 Task: Search one way flight ticket for 4 adults, 2 children, 2 infants in seat and 1 infant on lap in premium economy from Brainerd: Brainerd Lakes Regional Airport to Indianapolis: Indianapolis International Airport on 8-5-2023. Choice of flights is Southwest. Number of bags: 1 carry on bag. Outbound departure time preference is 13:00. Flight should be any emissions.
Action: Mouse moved to (343, 285)
Screenshot: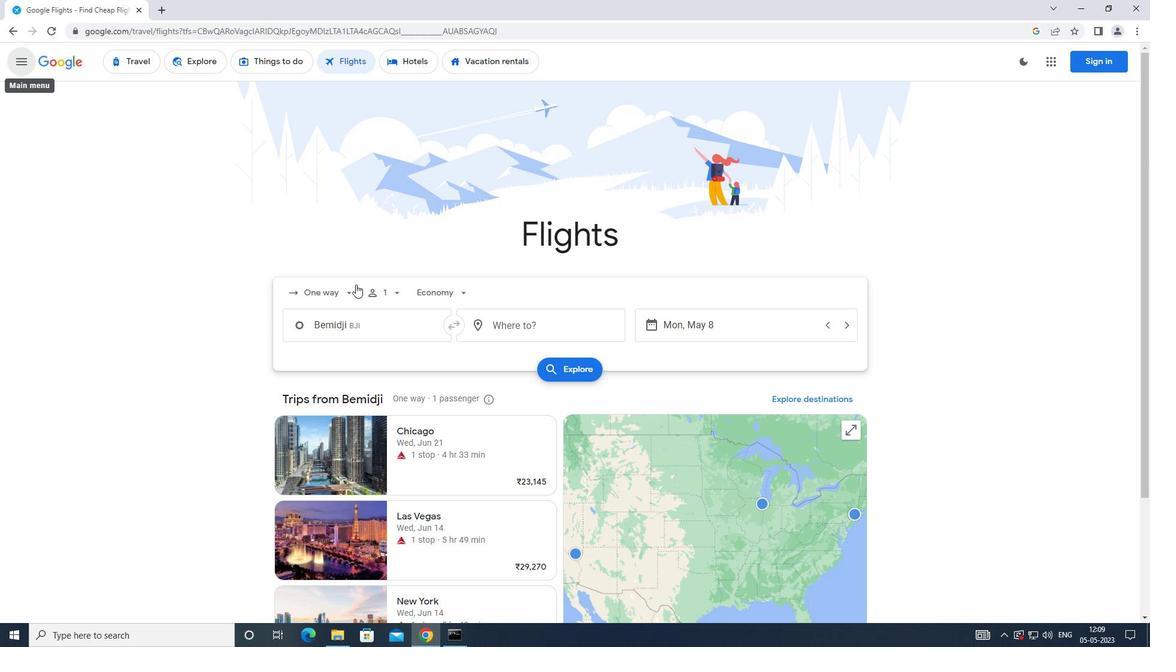 
Action: Mouse pressed left at (343, 285)
Screenshot: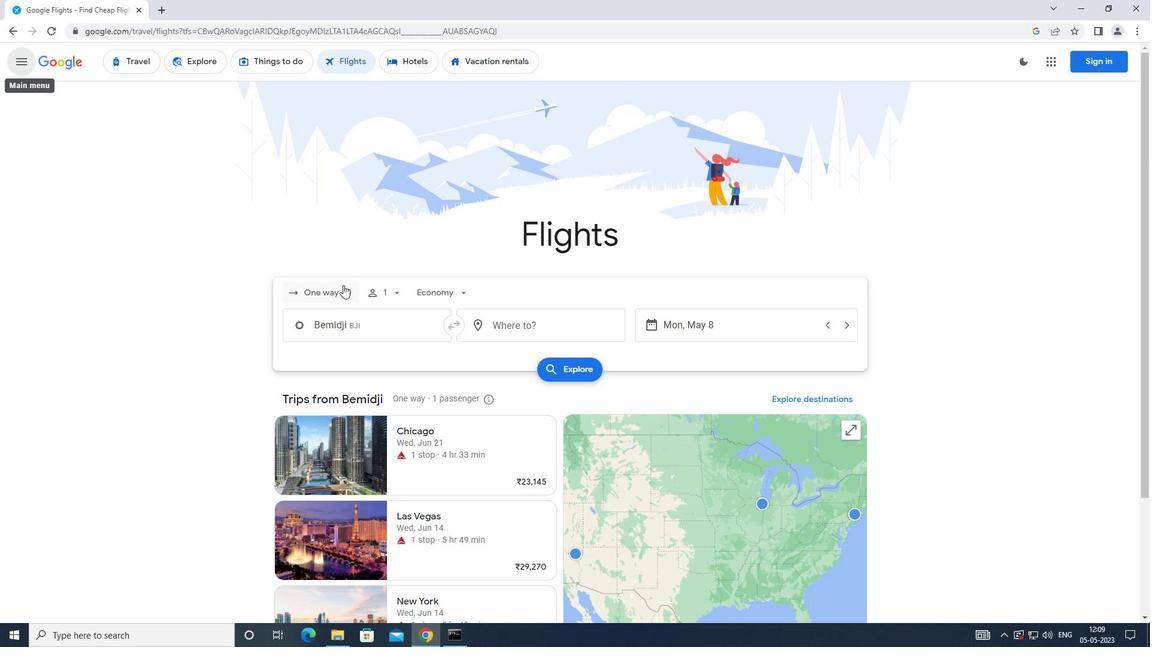 
Action: Mouse moved to (351, 348)
Screenshot: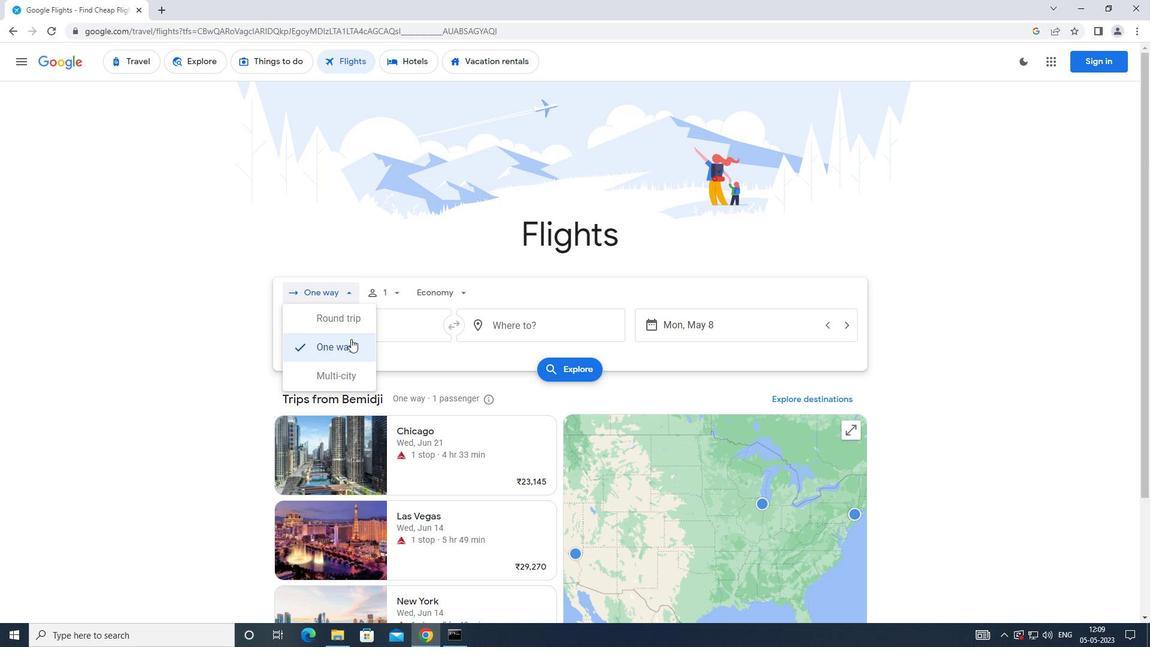
Action: Mouse pressed left at (351, 348)
Screenshot: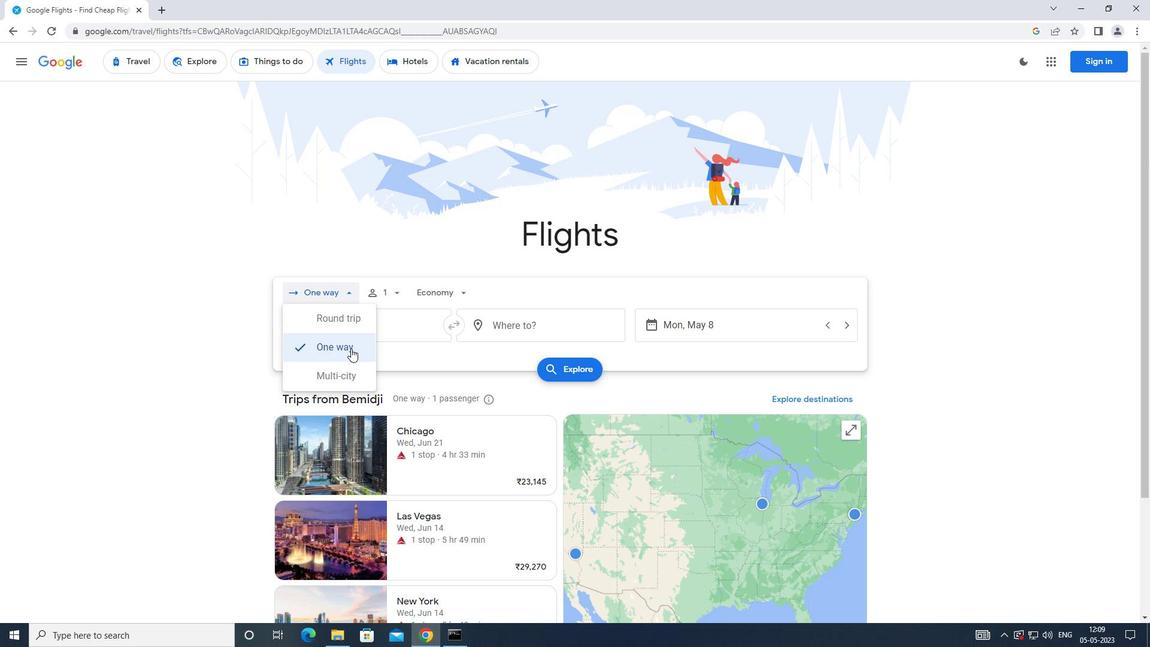 
Action: Mouse moved to (401, 291)
Screenshot: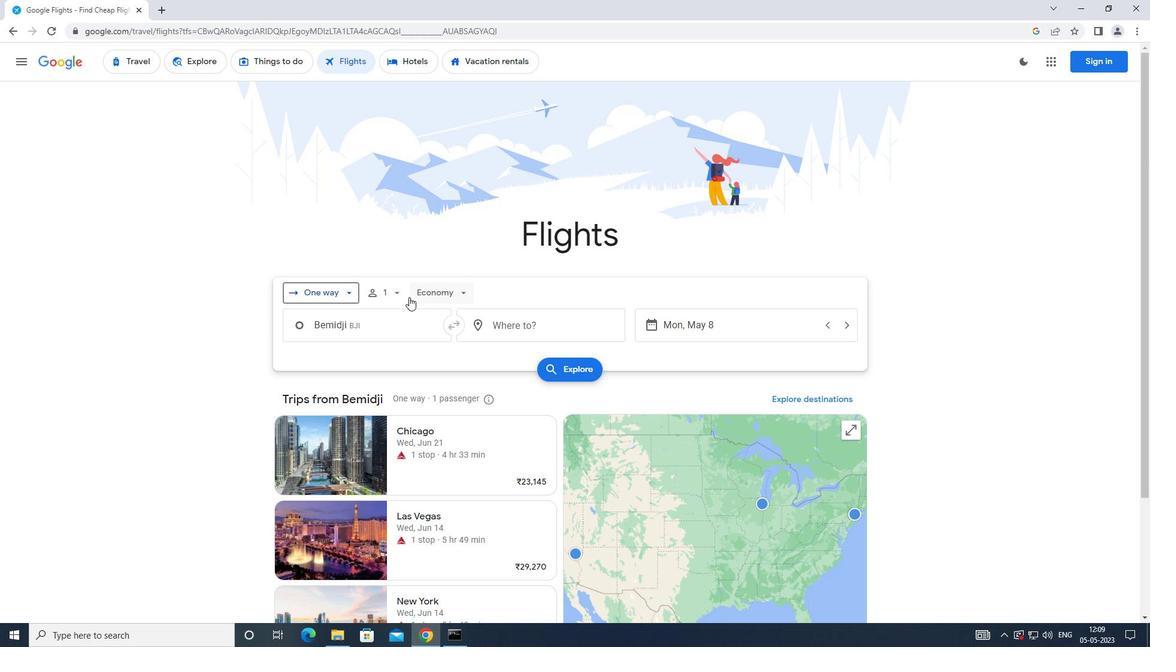 
Action: Mouse pressed left at (401, 291)
Screenshot: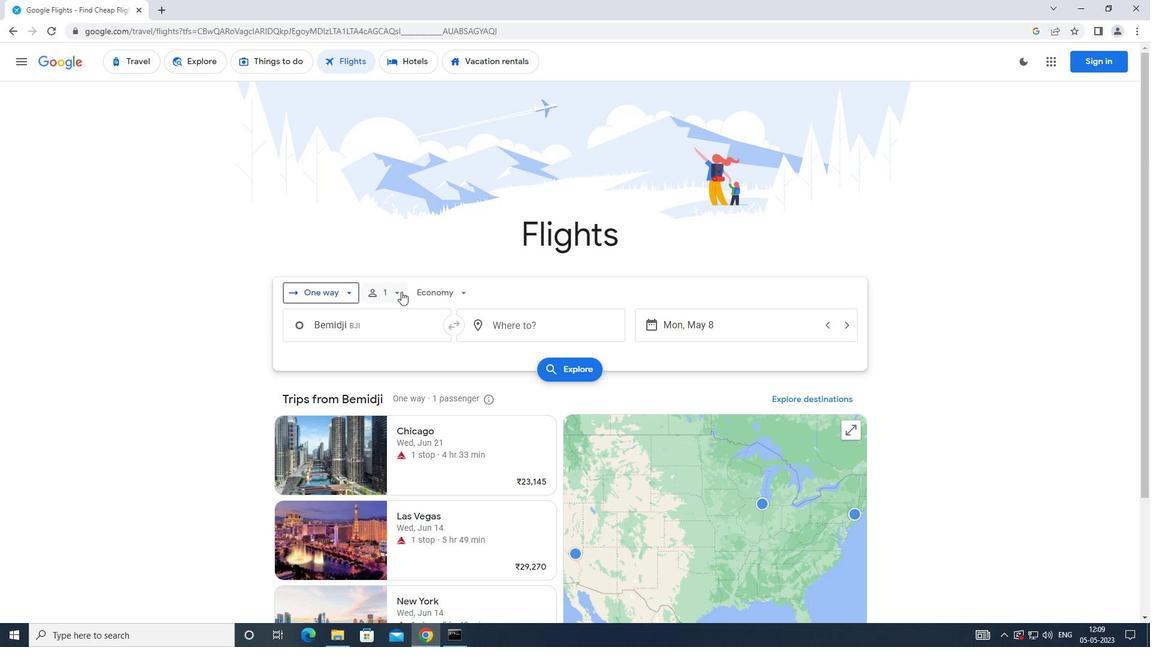 
Action: Mouse moved to (488, 322)
Screenshot: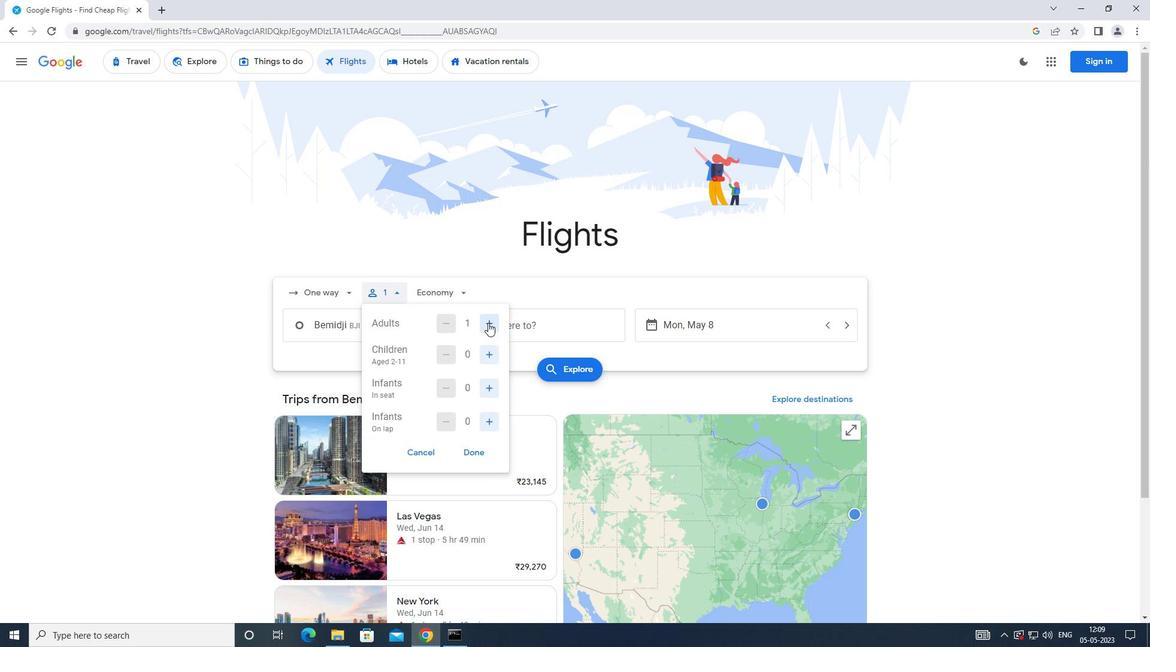 
Action: Mouse pressed left at (488, 322)
Screenshot: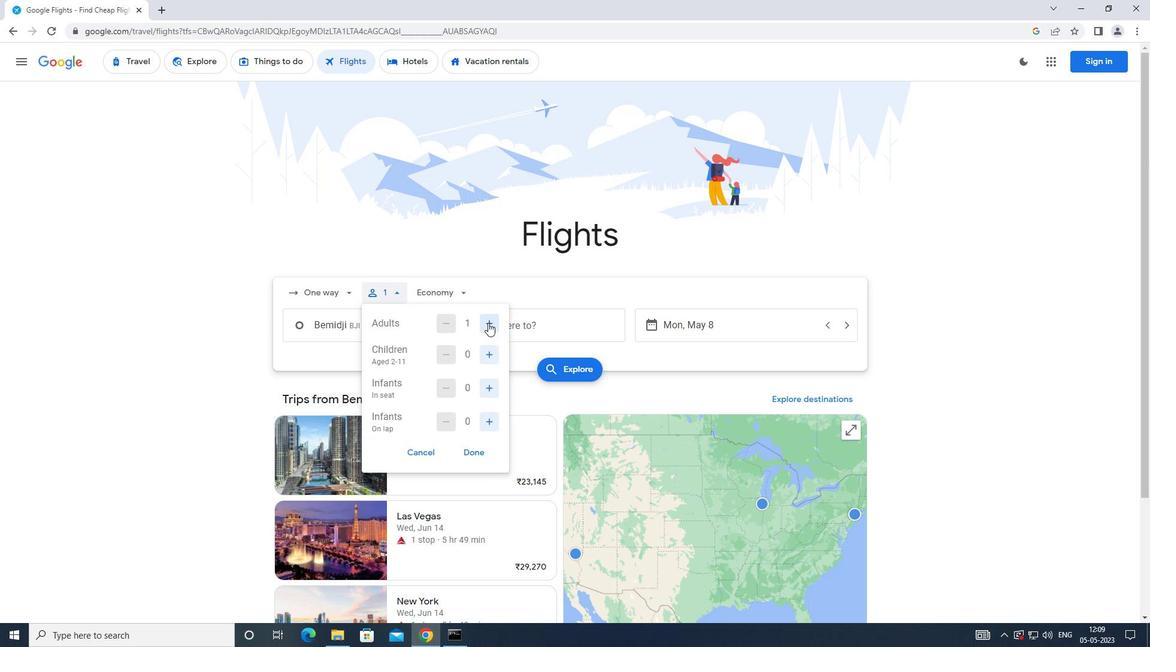 
Action: Mouse moved to (488, 321)
Screenshot: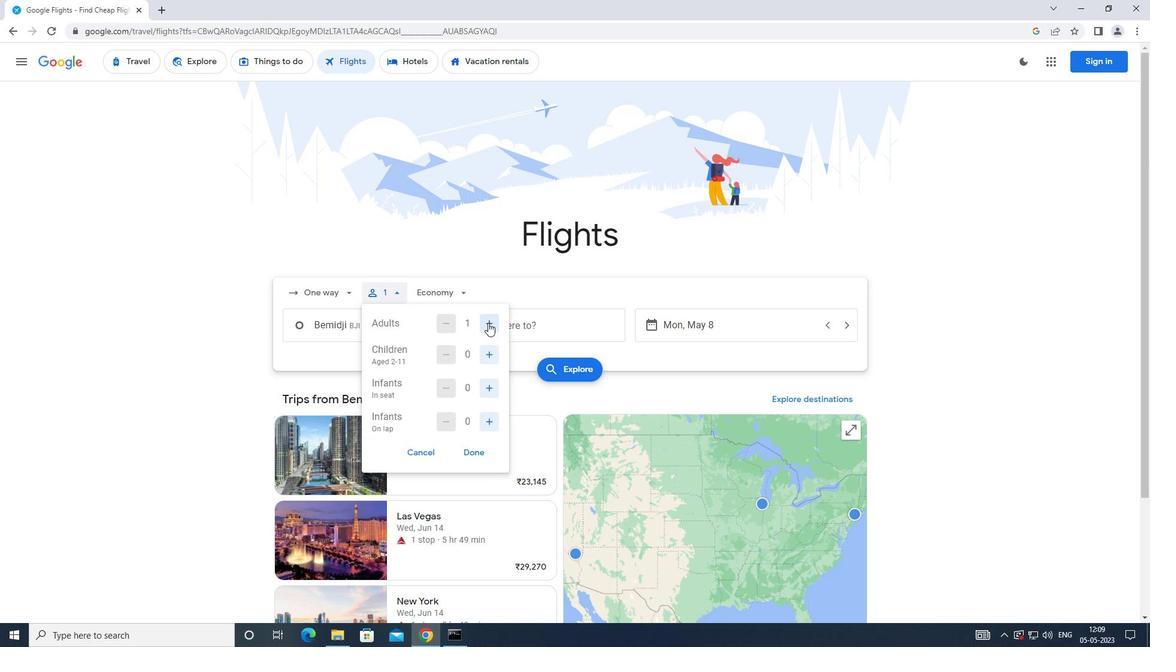 
Action: Mouse pressed left at (488, 321)
Screenshot: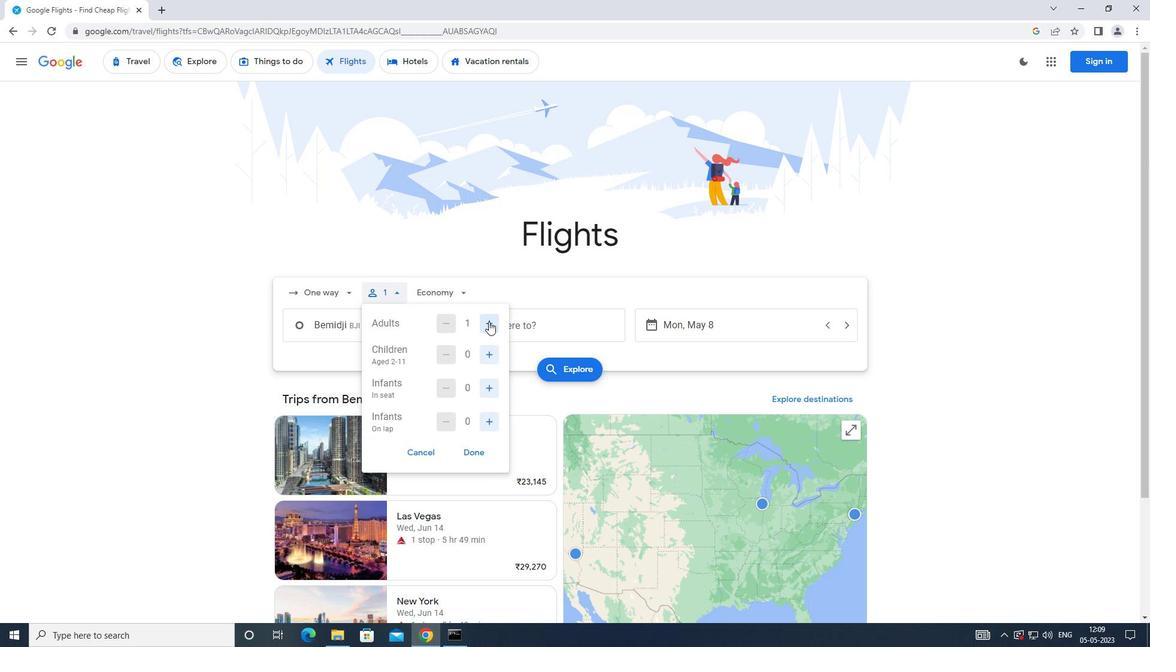 
Action: Mouse pressed left at (488, 321)
Screenshot: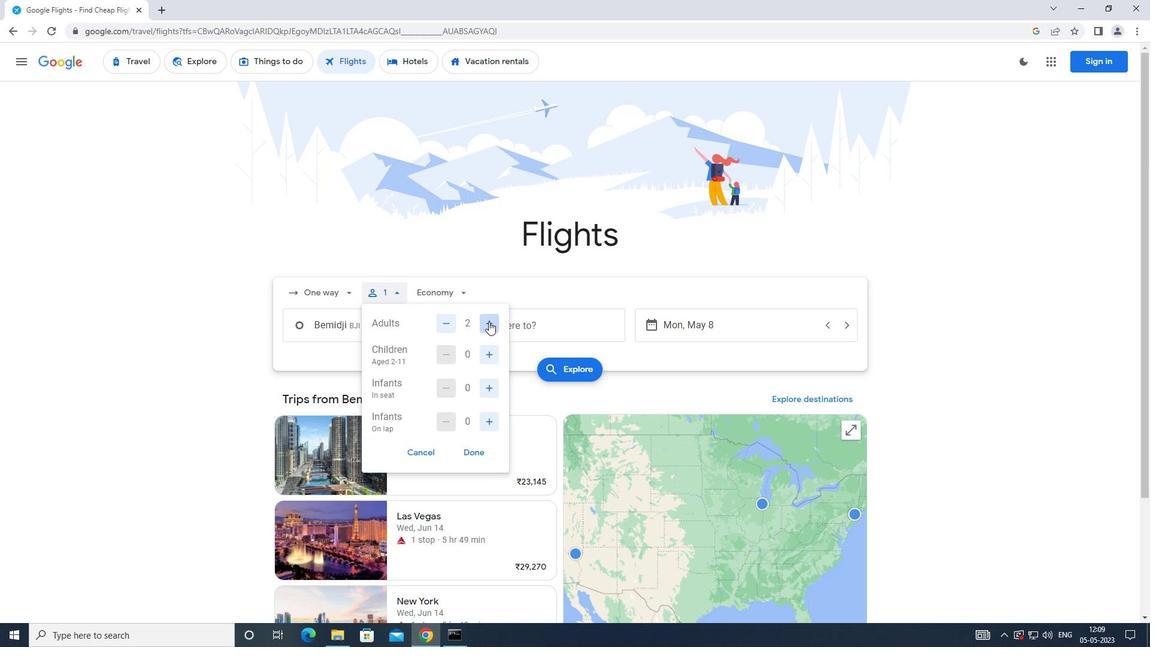 
Action: Mouse moved to (496, 346)
Screenshot: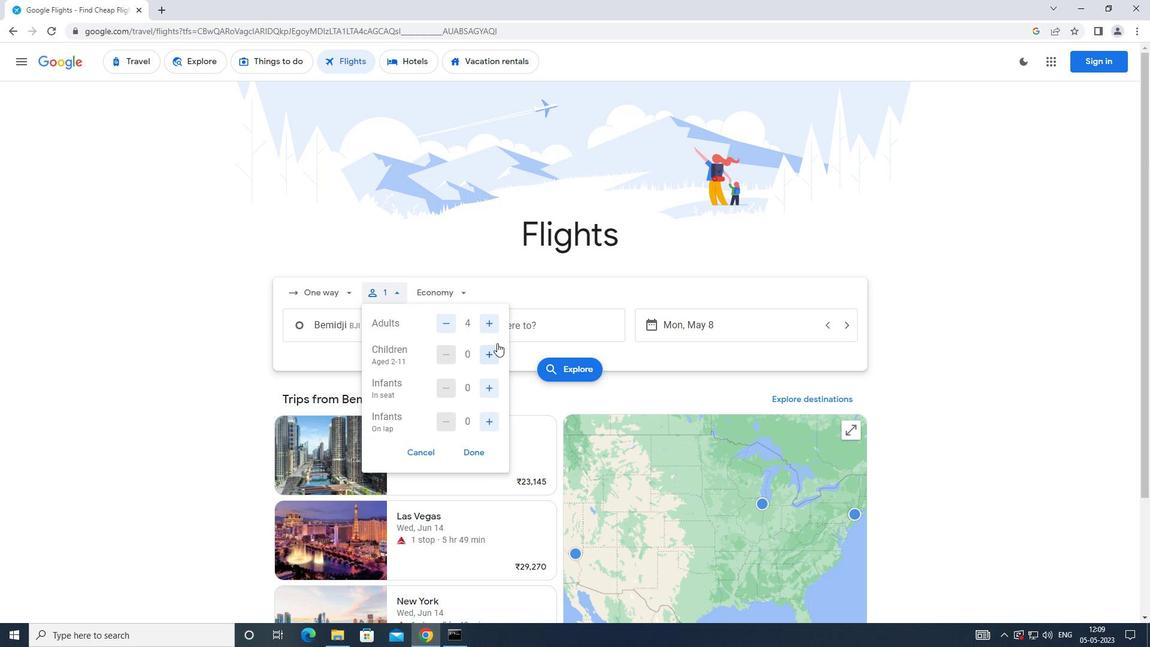 
Action: Mouse pressed left at (496, 346)
Screenshot: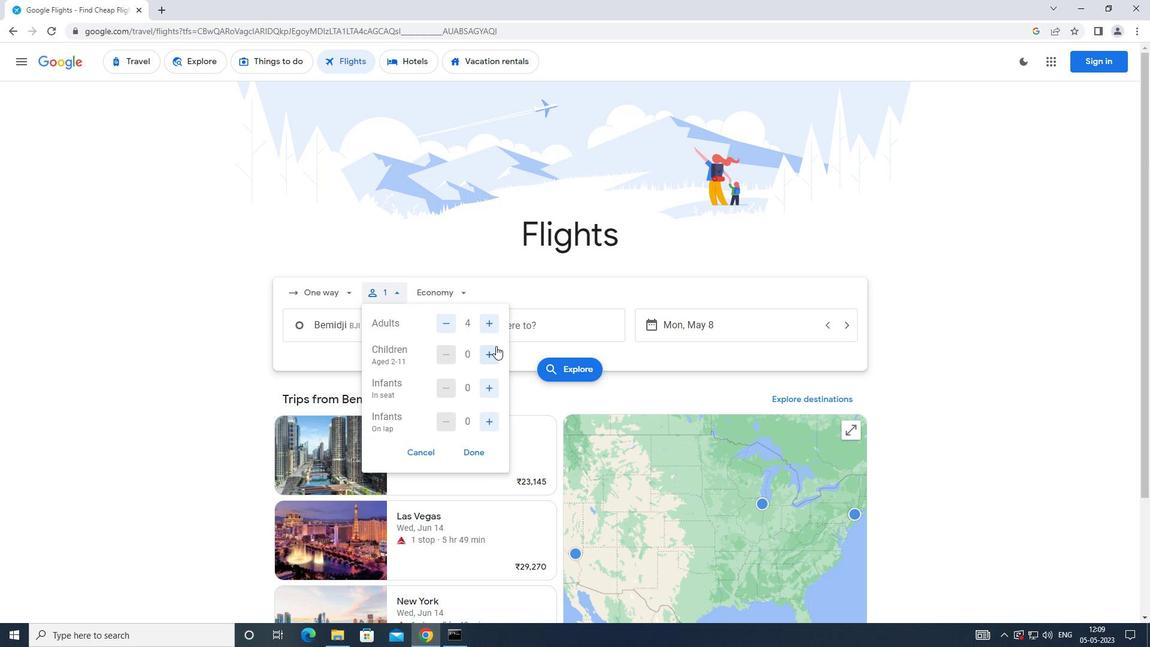
Action: Mouse moved to (495, 346)
Screenshot: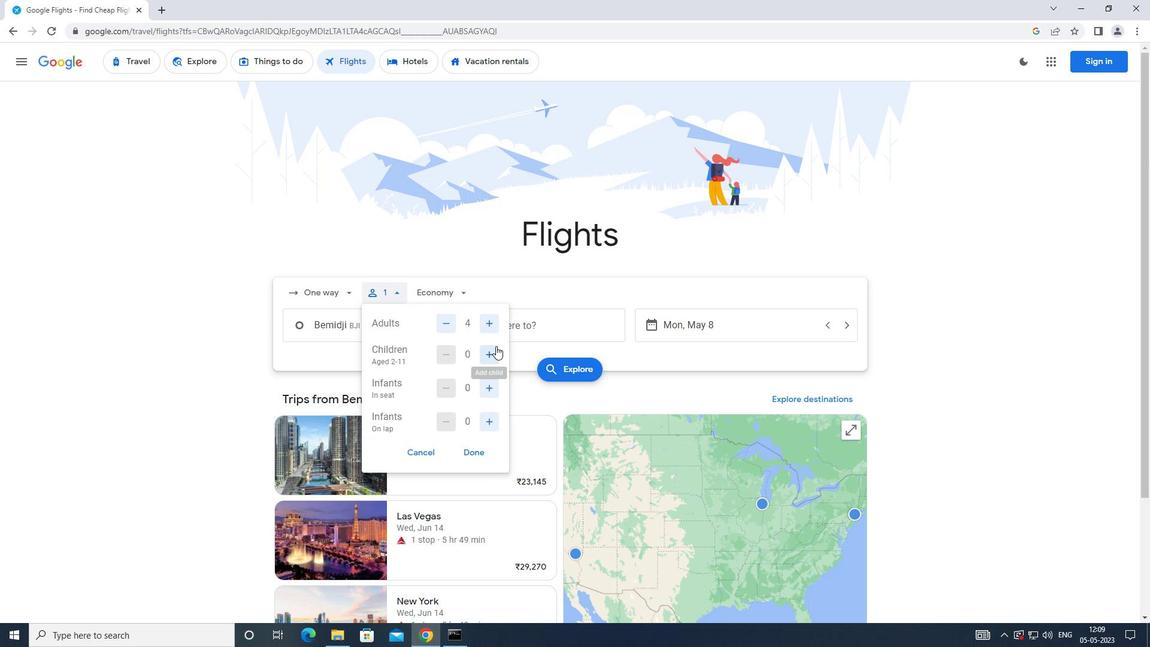 
Action: Mouse pressed left at (495, 346)
Screenshot: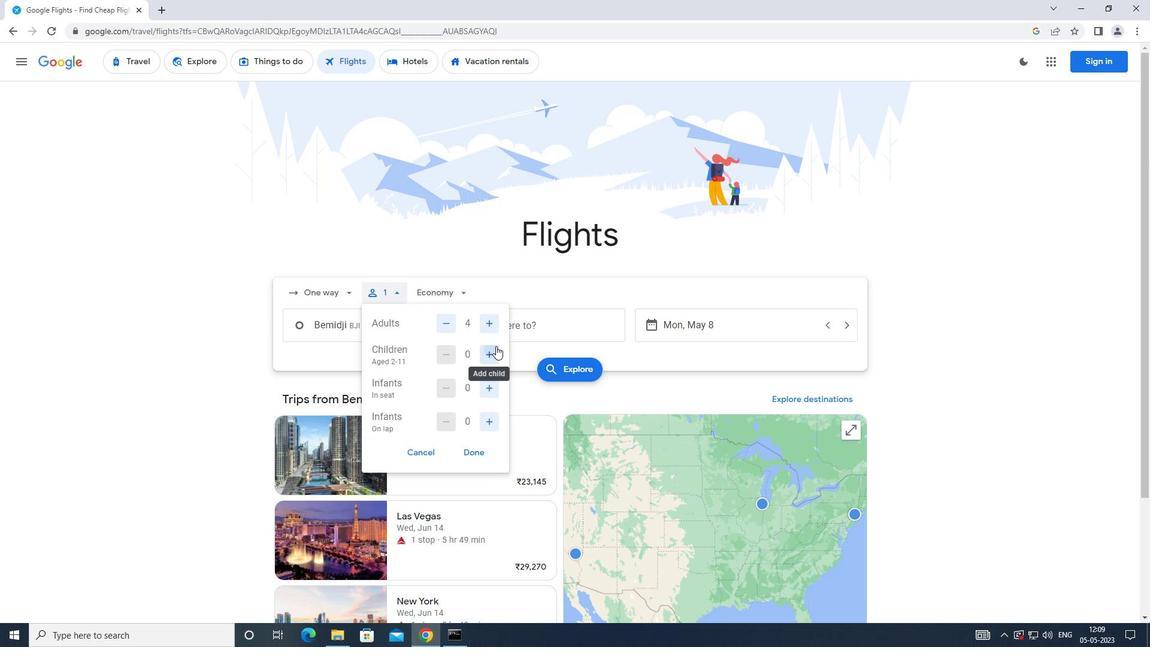 
Action: Mouse moved to (491, 387)
Screenshot: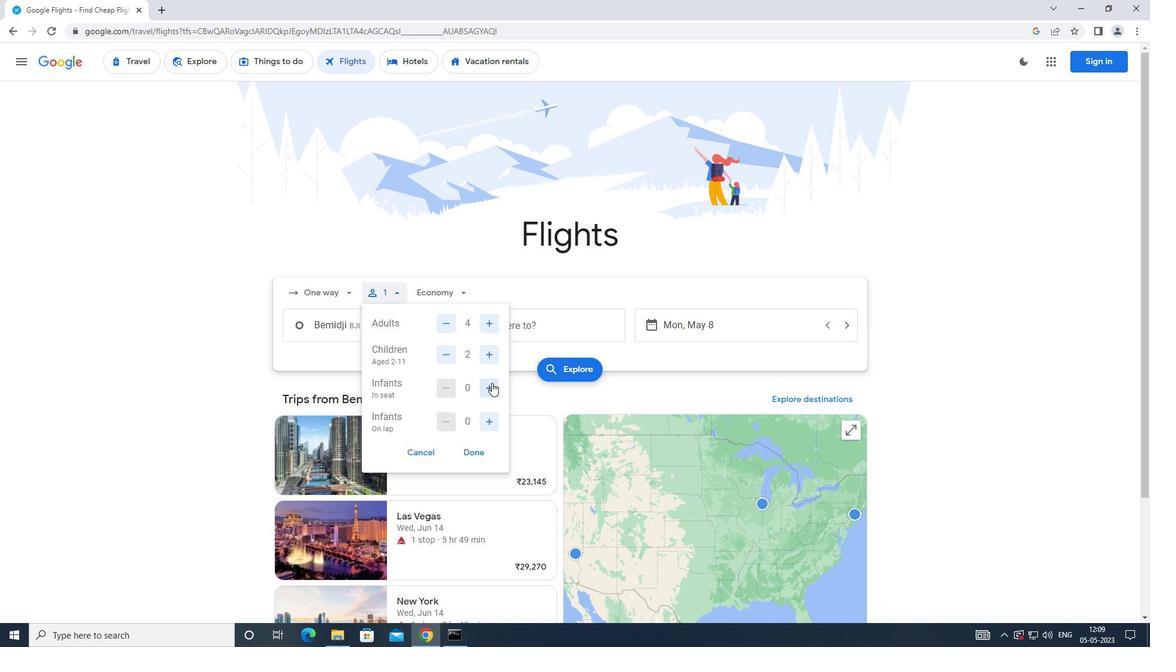 
Action: Mouse pressed left at (491, 387)
Screenshot: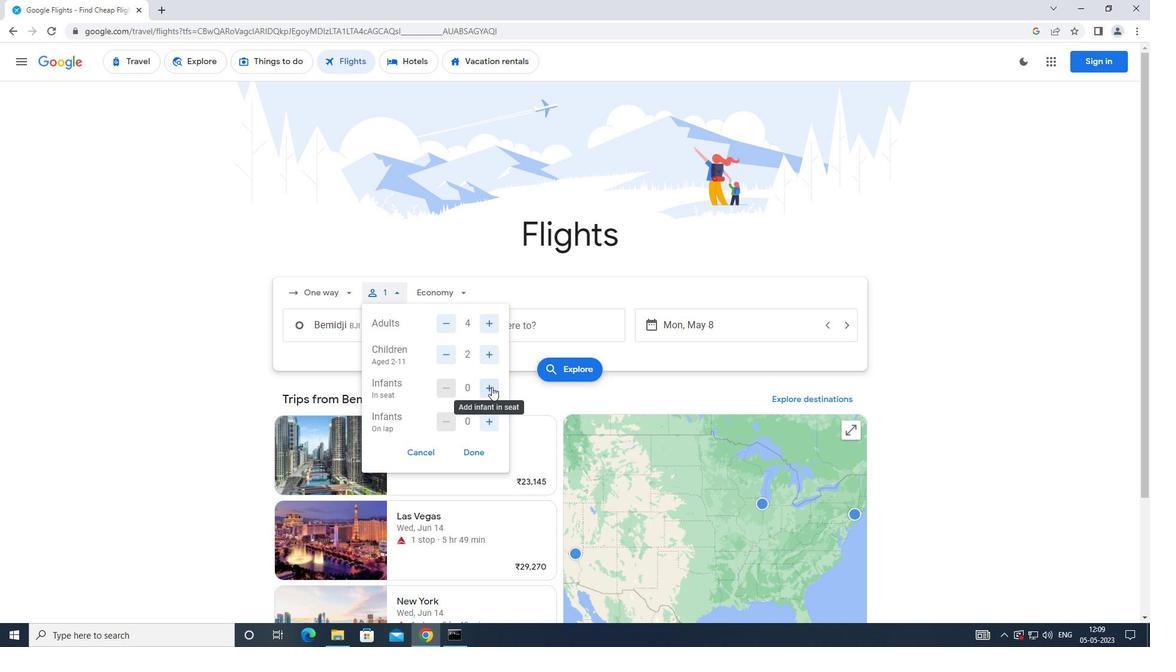 
Action: Mouse pressed left at (491, 387)
Screenshot: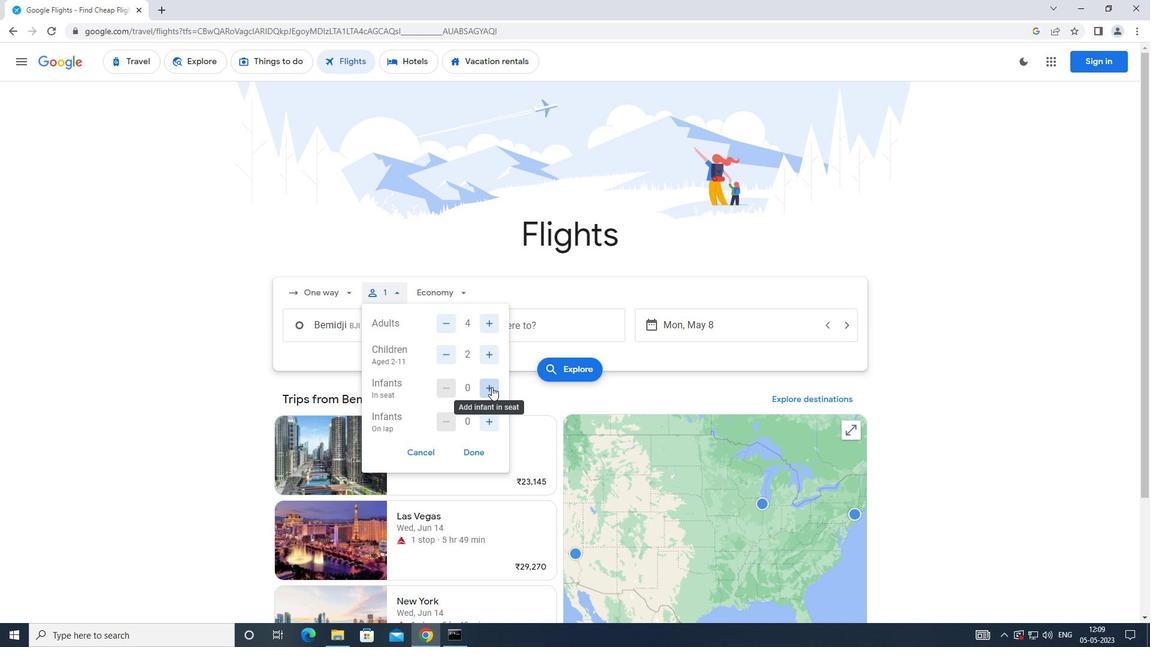 
Action: Mouse moved to (483, 426)
Screenshot: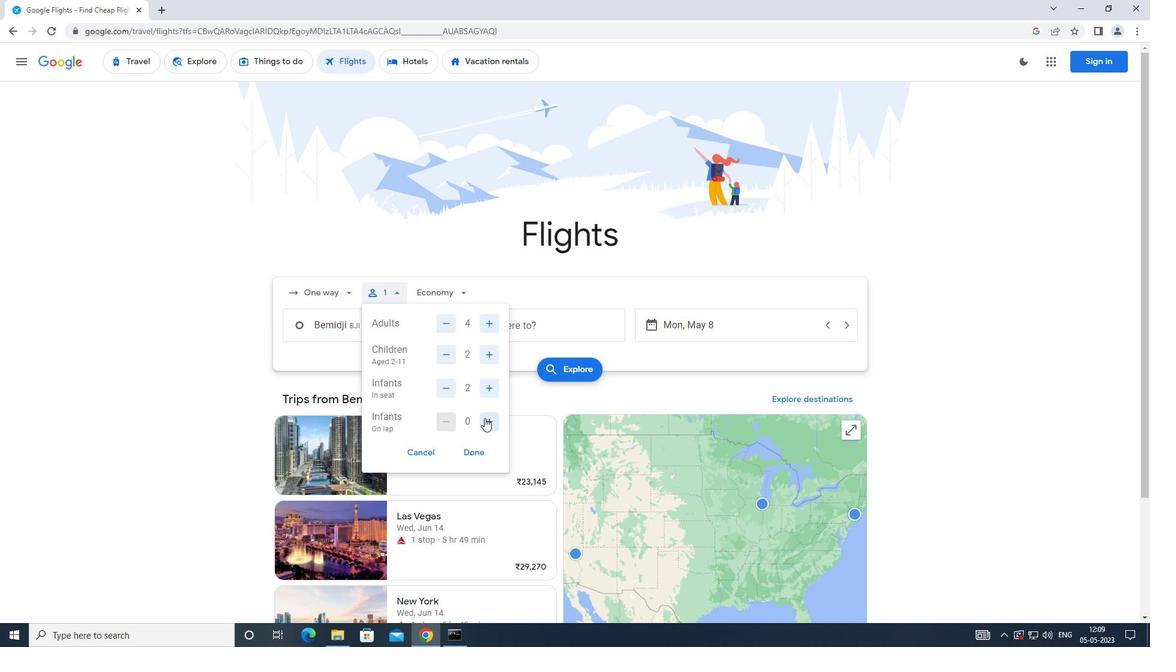
Action: Mouse pressed left at (483, 426)
Screenshot: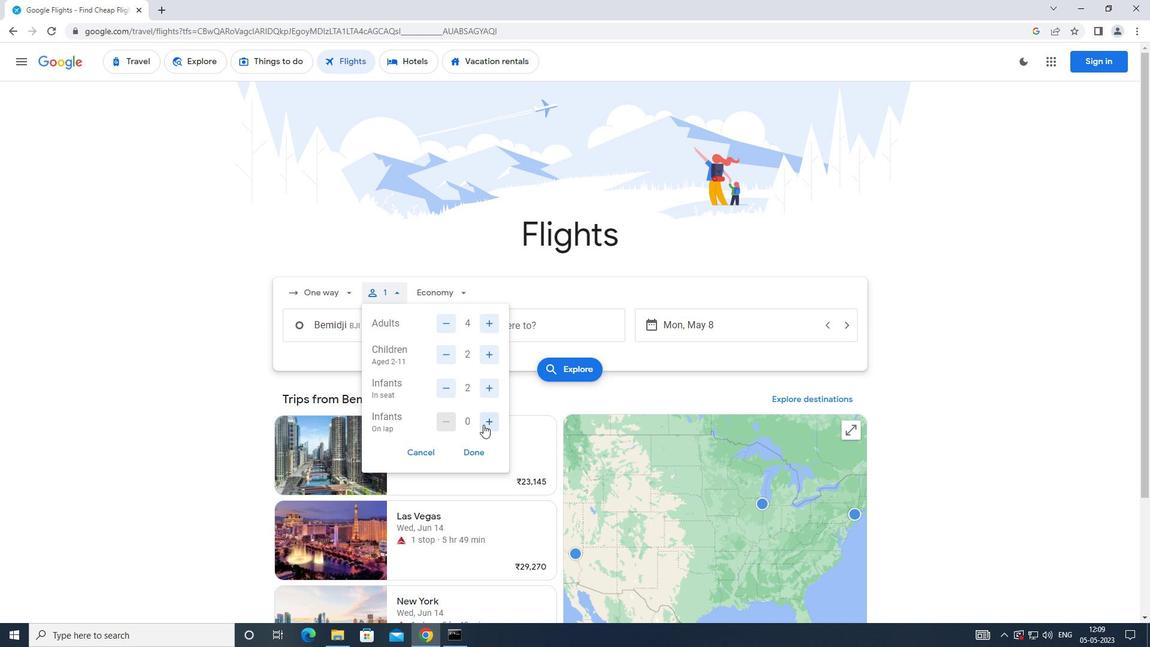 
Action: Mouse moved to (476, 447)
Screenshot: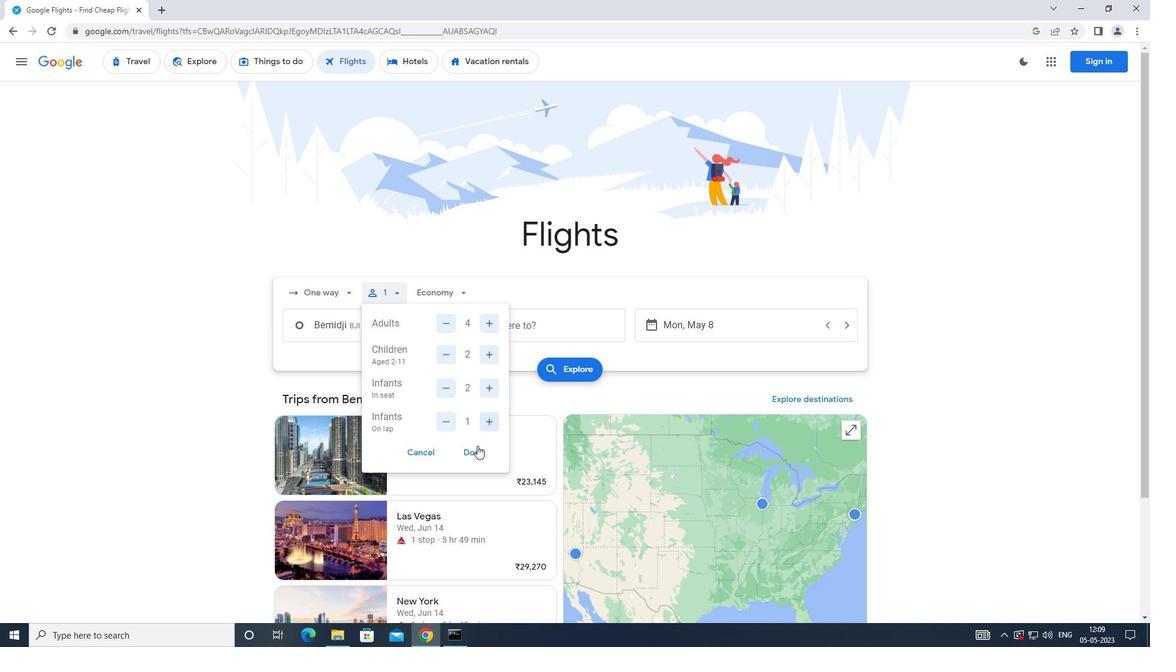 
Action: Mouse pressed left at (476, 447)
Screenshot: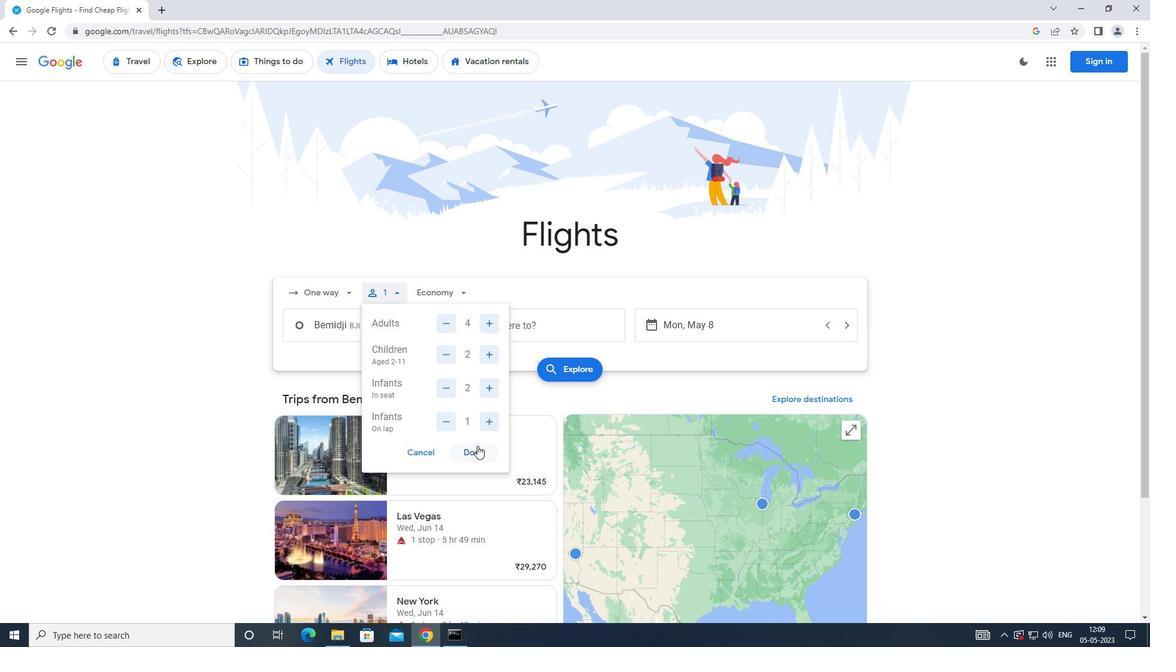 
Action: Mouse moved to (457, 291)
Screenshot: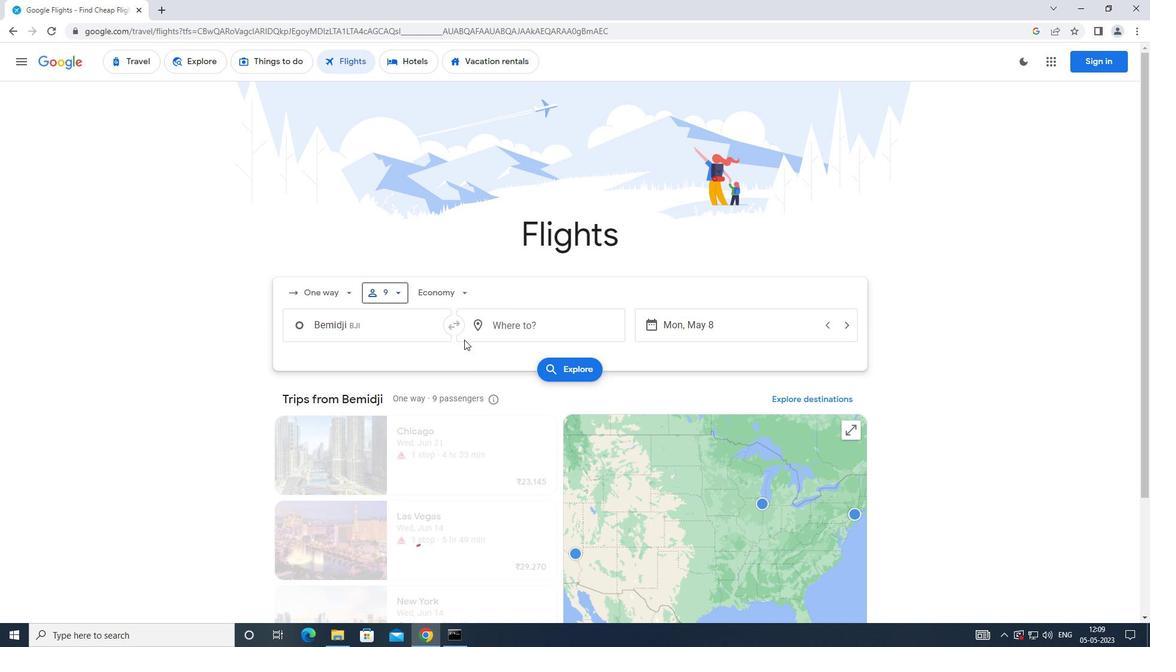 
Action: Mouse pressed left at (457, 291)
Screenshot: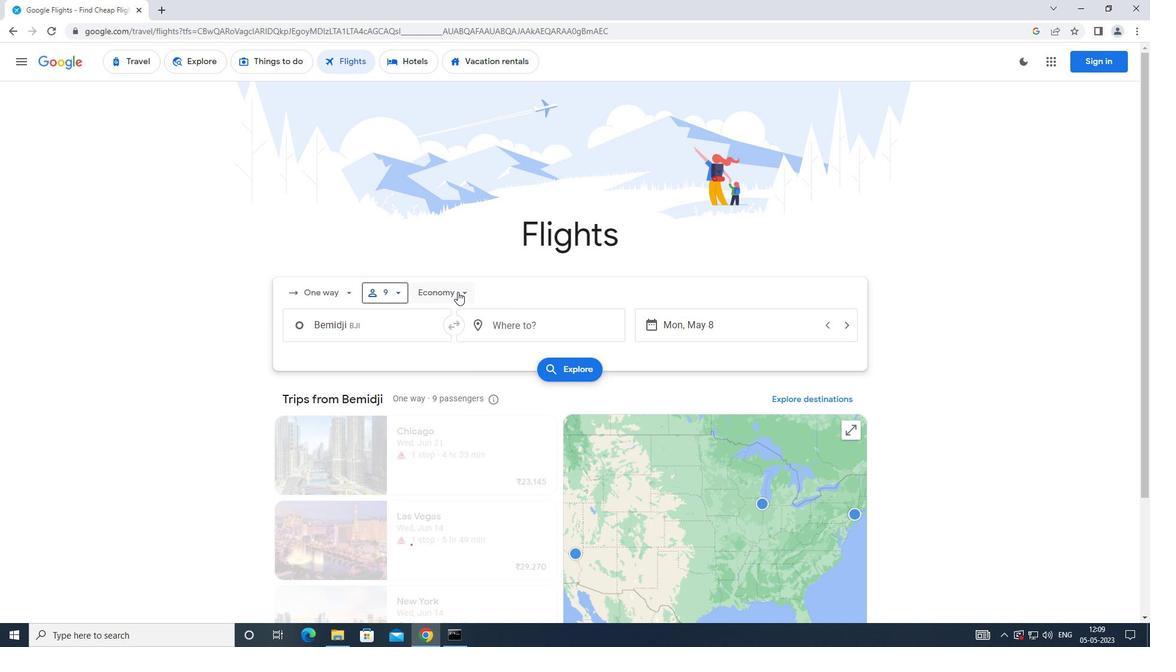 
Action: Mouse moved to (454, 346)
Screenshot: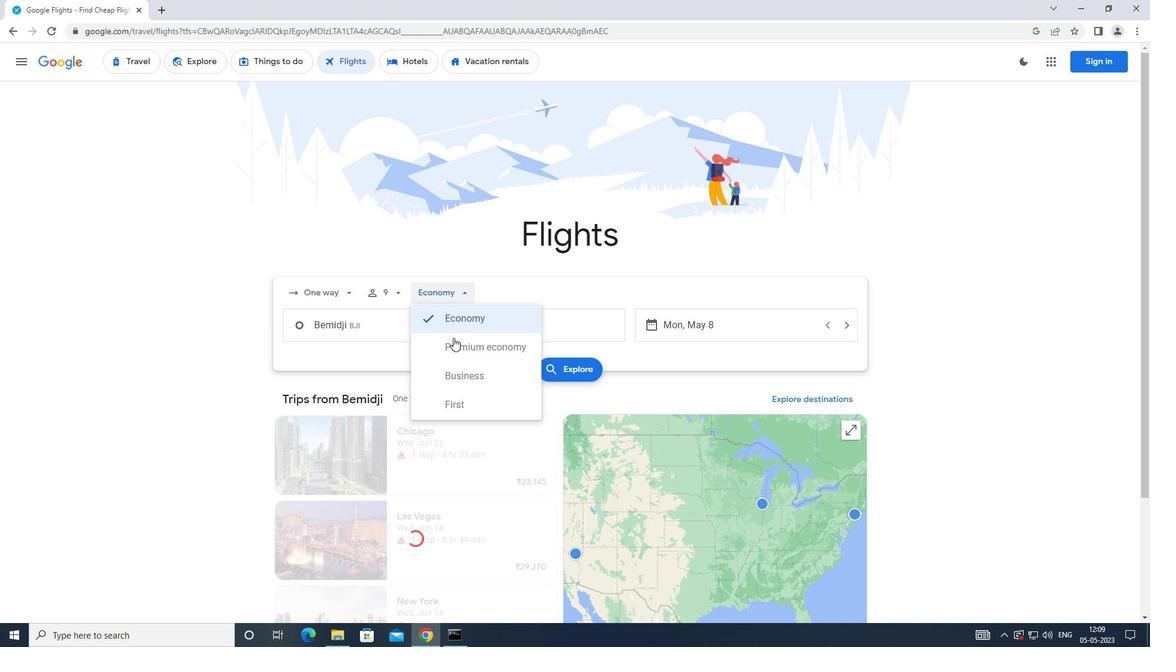
Action: Mouse pressed left at (454, 346)
Screenshot: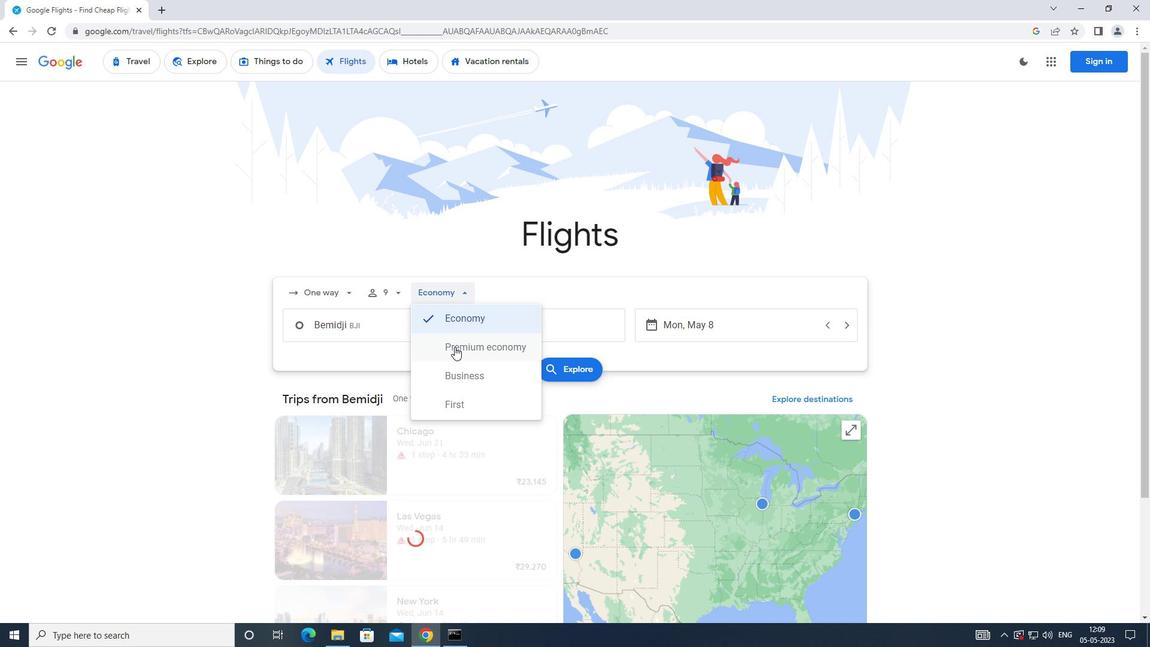 
Action: Mouse moved to (406, 328)
Screenshot: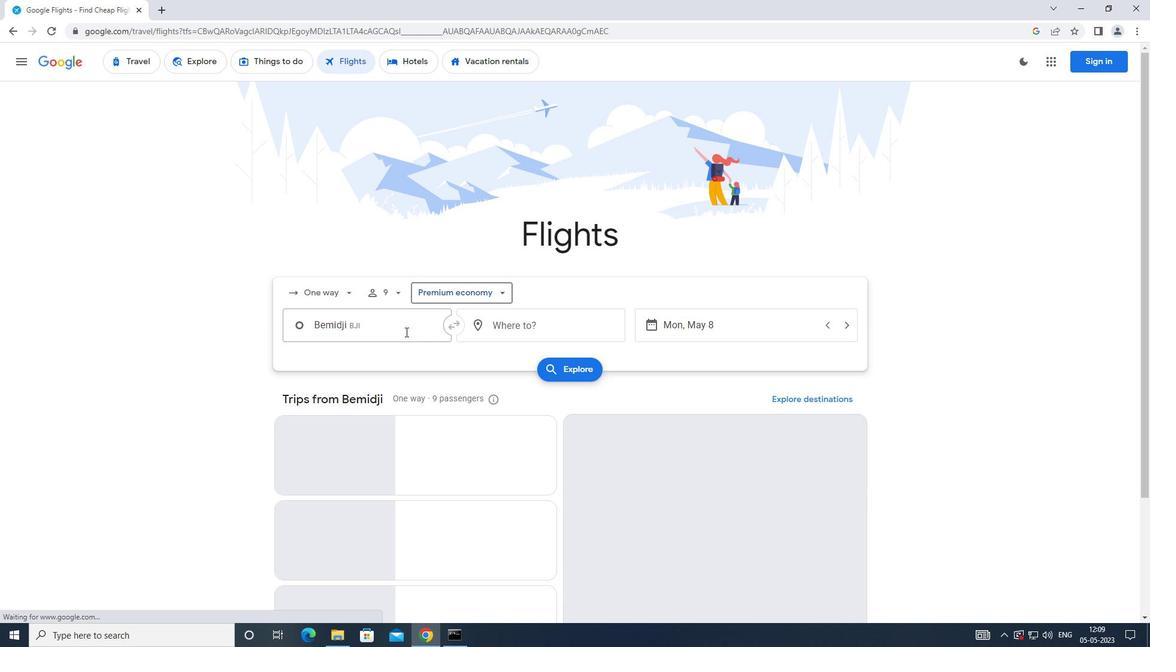 
Action: Mouse pressed left at (406, 328)
Screenshot: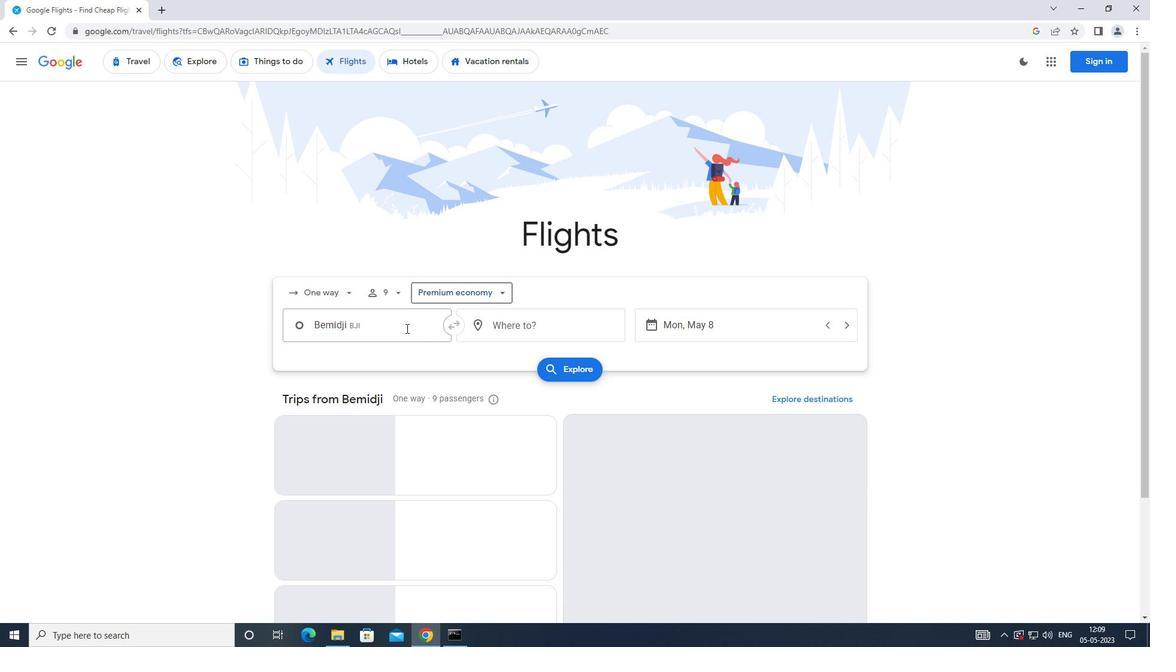 
Action: Mouse moved to (417, 321)
Screenshot: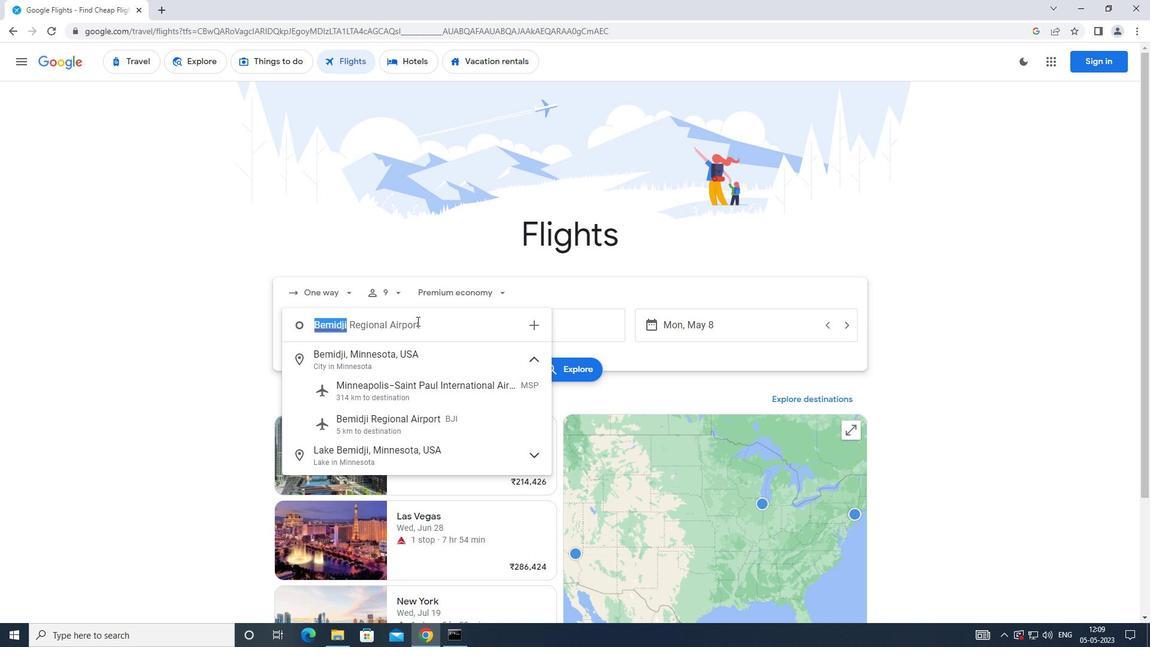 
Action: Key pressed <Key.caps_lock>
Screenshot: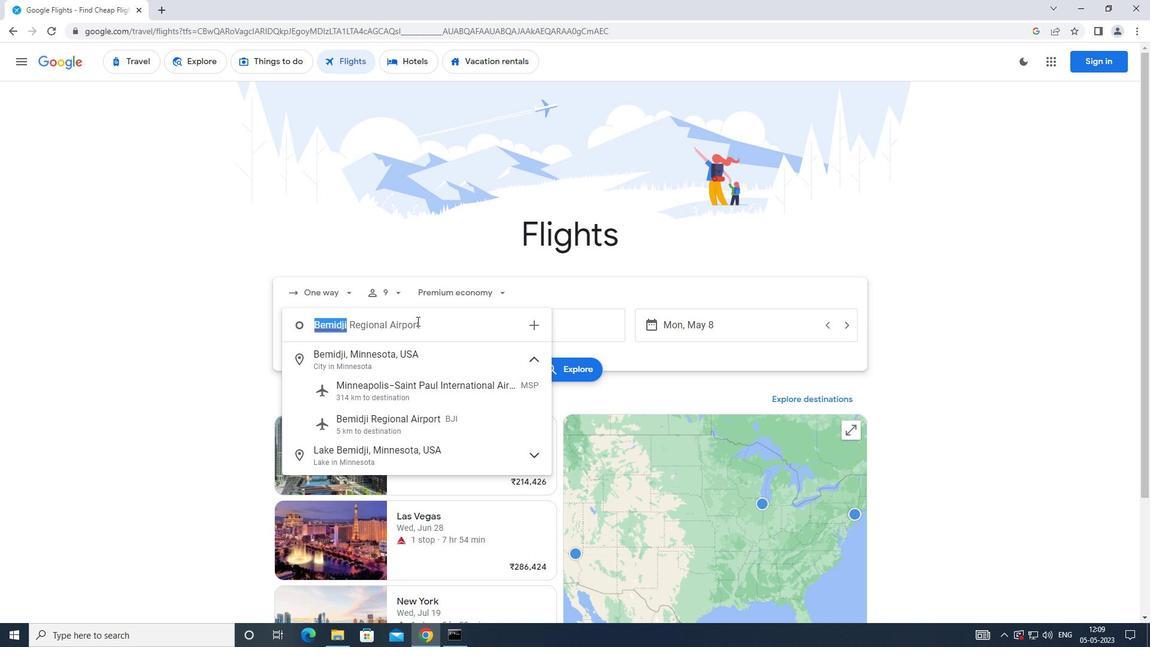 
Action: Mouse moved to (418, 319)
Screenshot: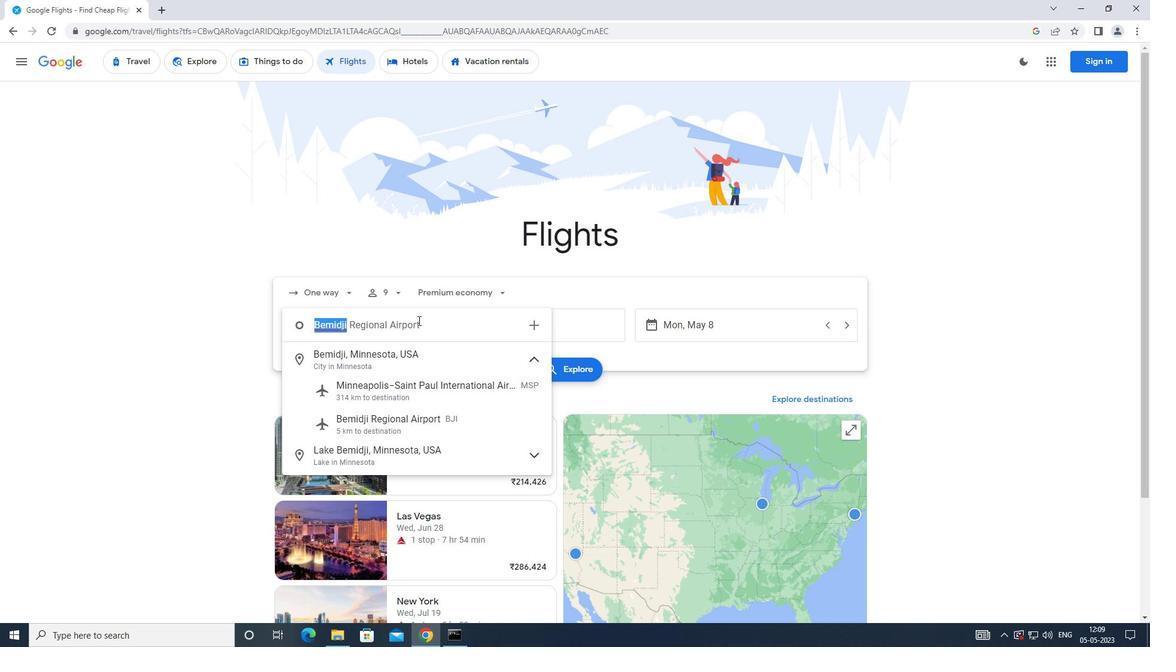 
Action: Key pressed b<Key.caps_lock>
Screenshot: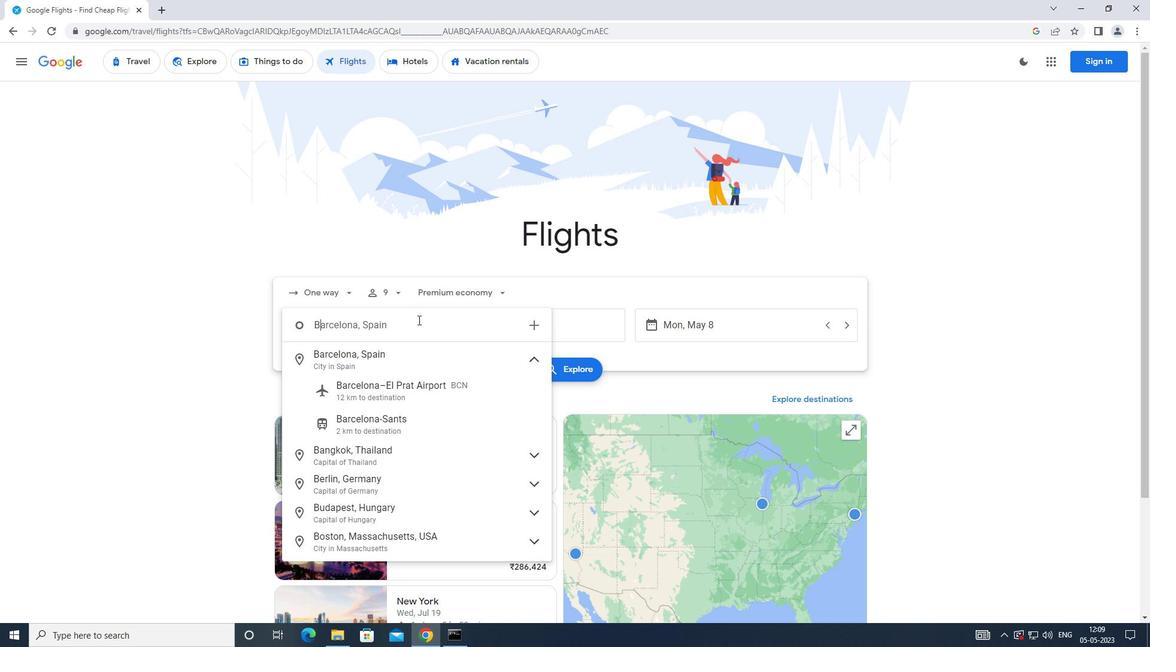 
Action: Mouse moved to (421, 318)
Screenshot: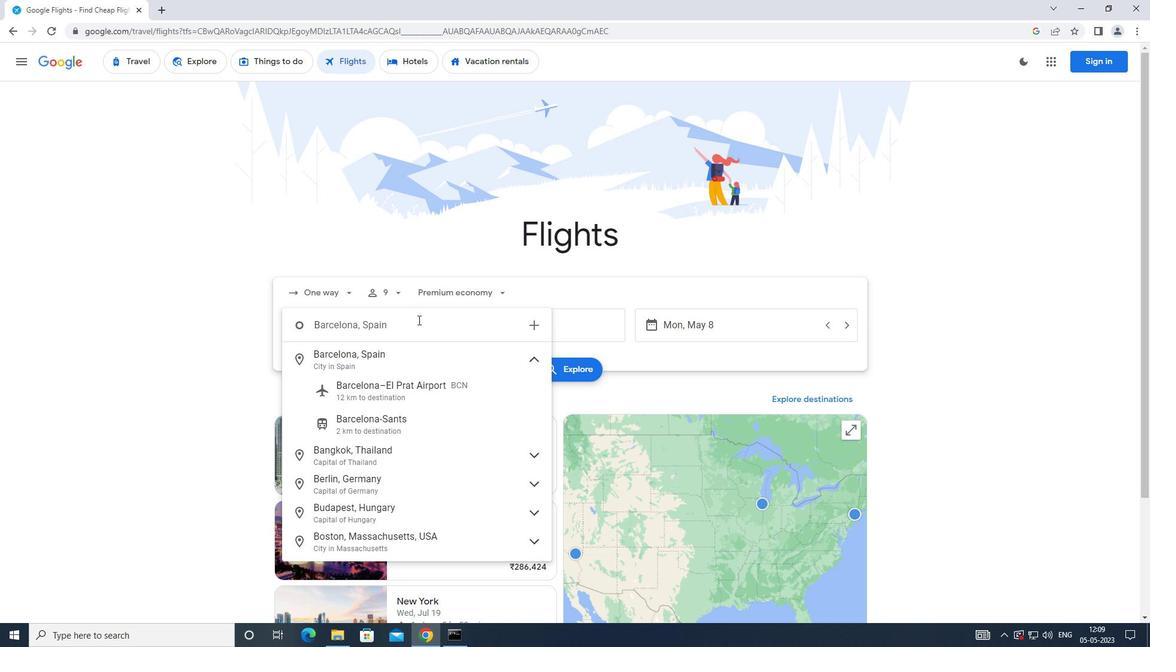 
Action: Key pressed r
Screenshot: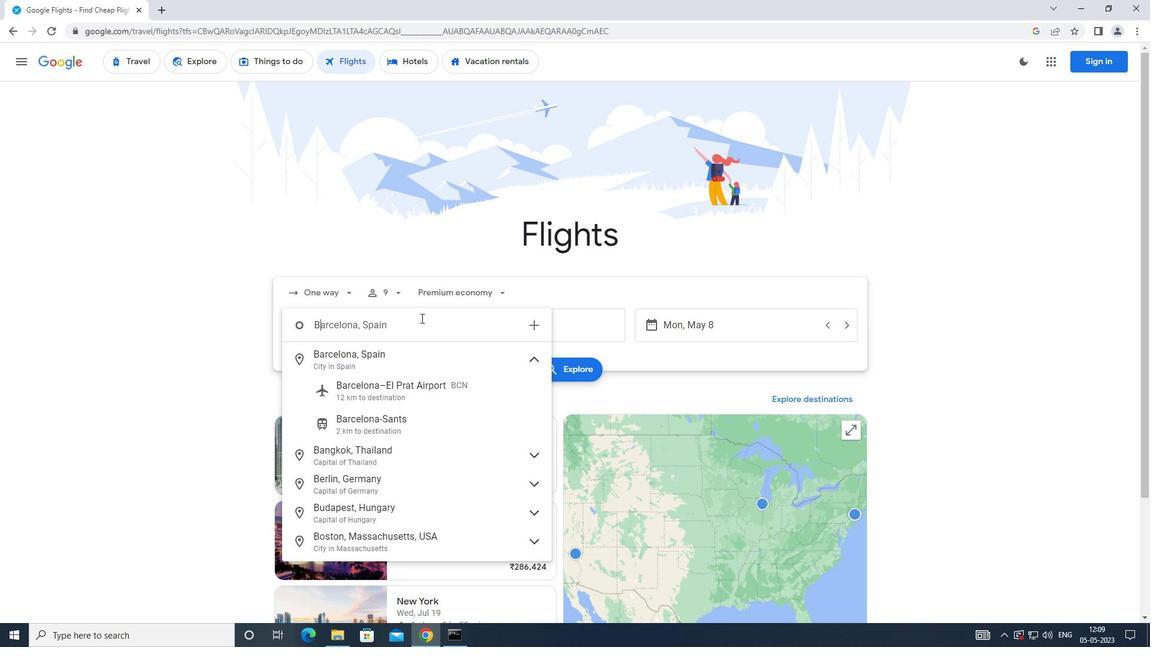 
Action: Mouse moved to (421, 317)
Screenshot: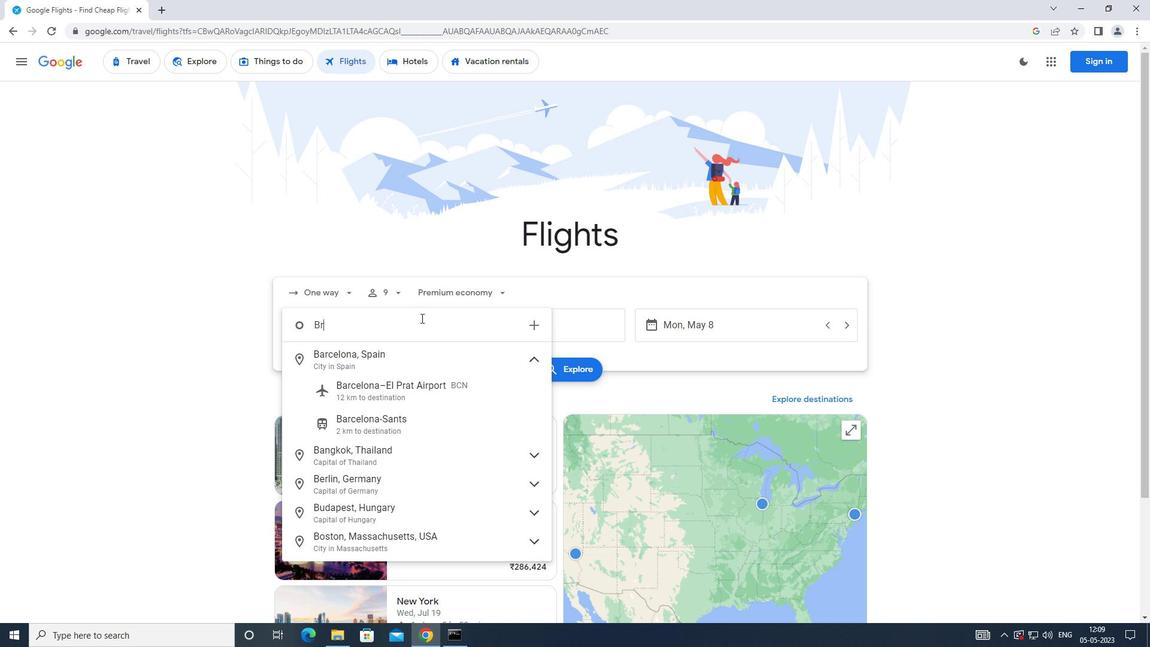 
Action: Key pressed a
Screenshot: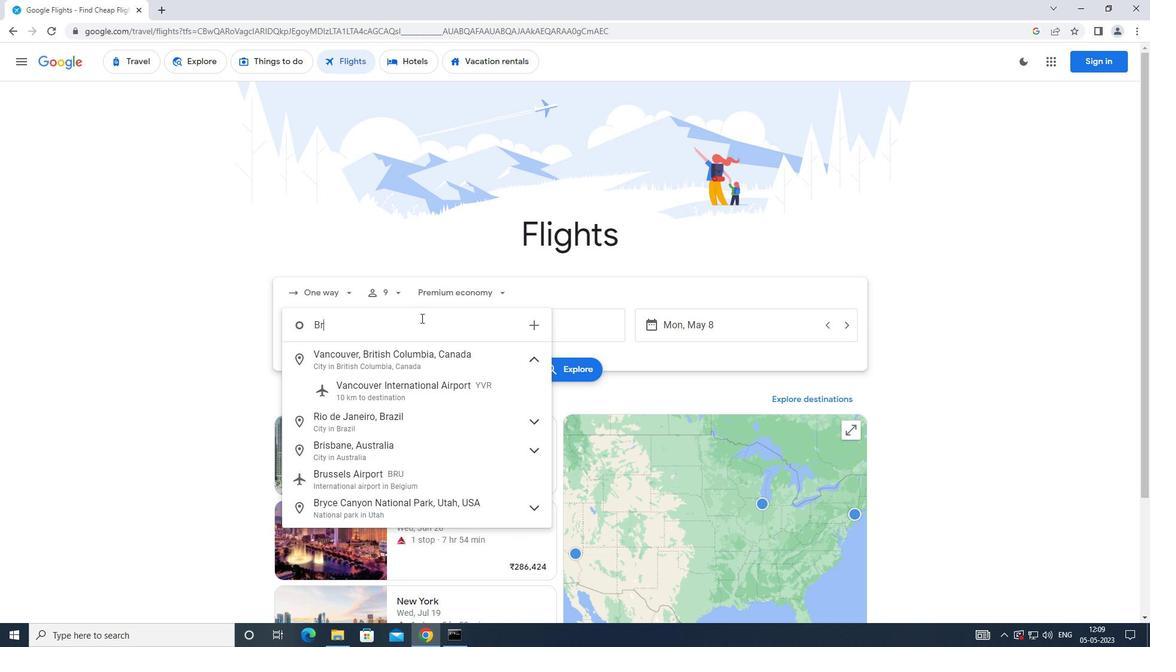 
Action: Mouse moved to (424, 316)
Screenshot: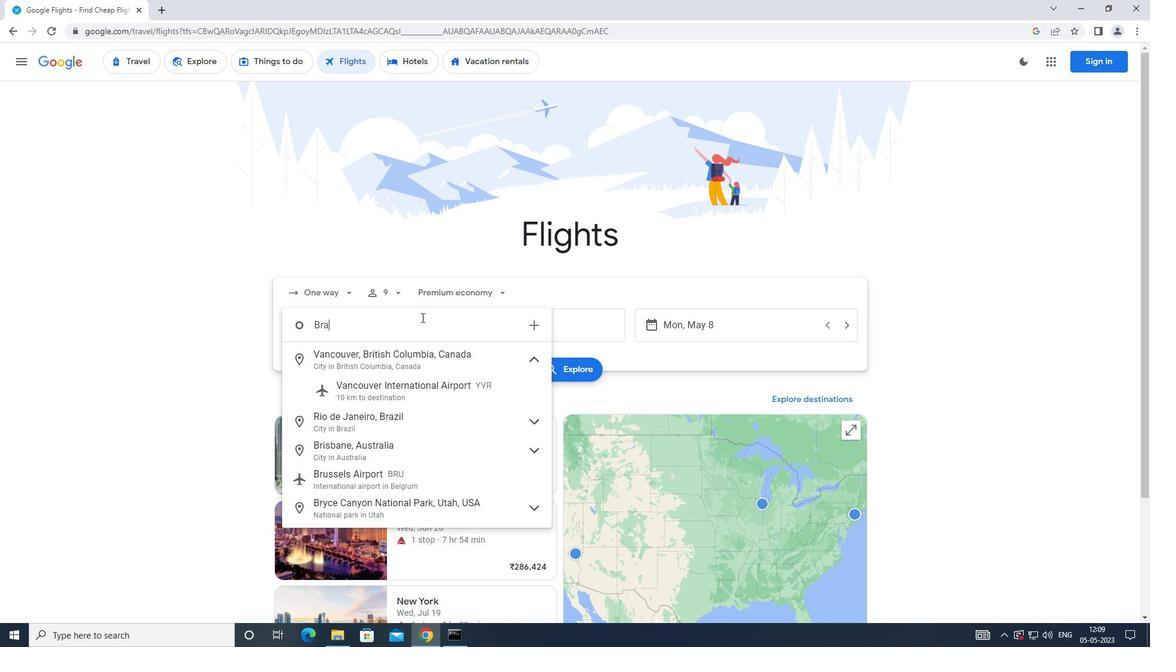 
Action: Key pressed i
Screenshot: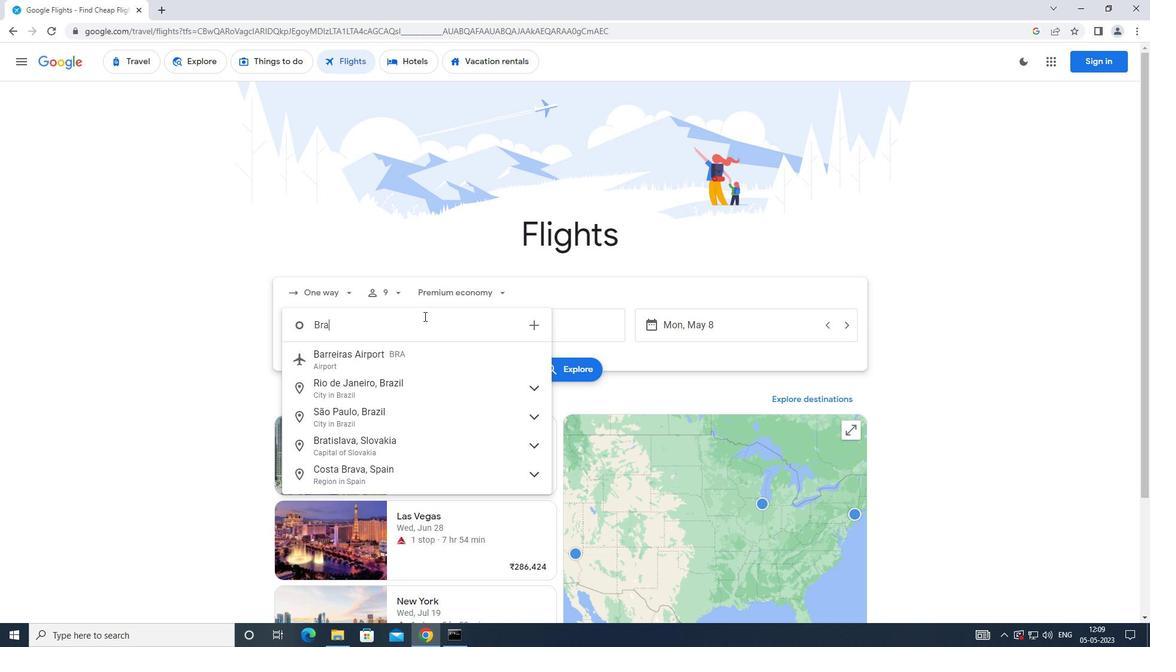 
Action: Mouse moved to (424, 315)
Screenshot: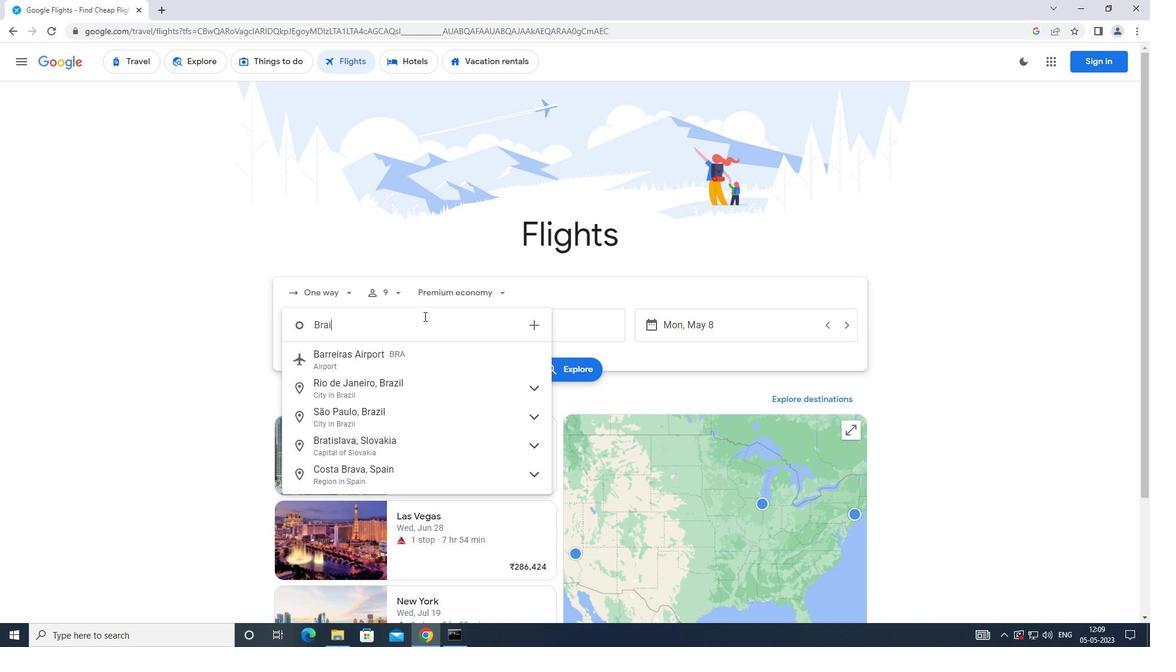
Action: Key pressed n
Screenshot: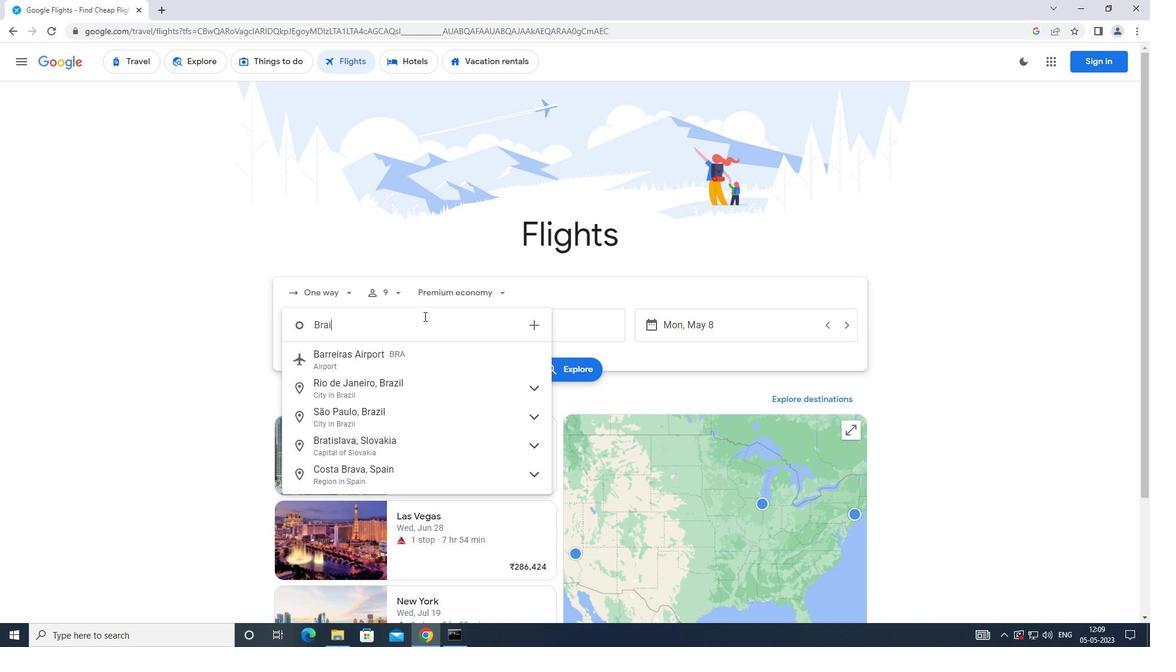 
Action: Mouse moved to (424, 315)
Screenshot: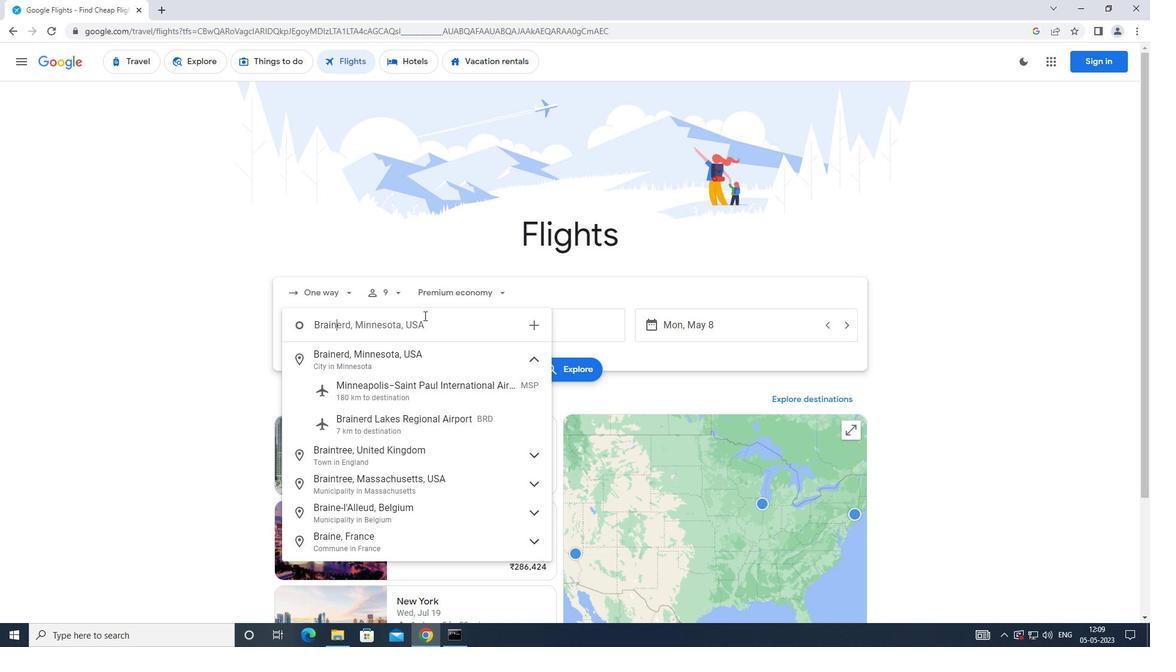 
Action: Key pressed ed
Screenshot: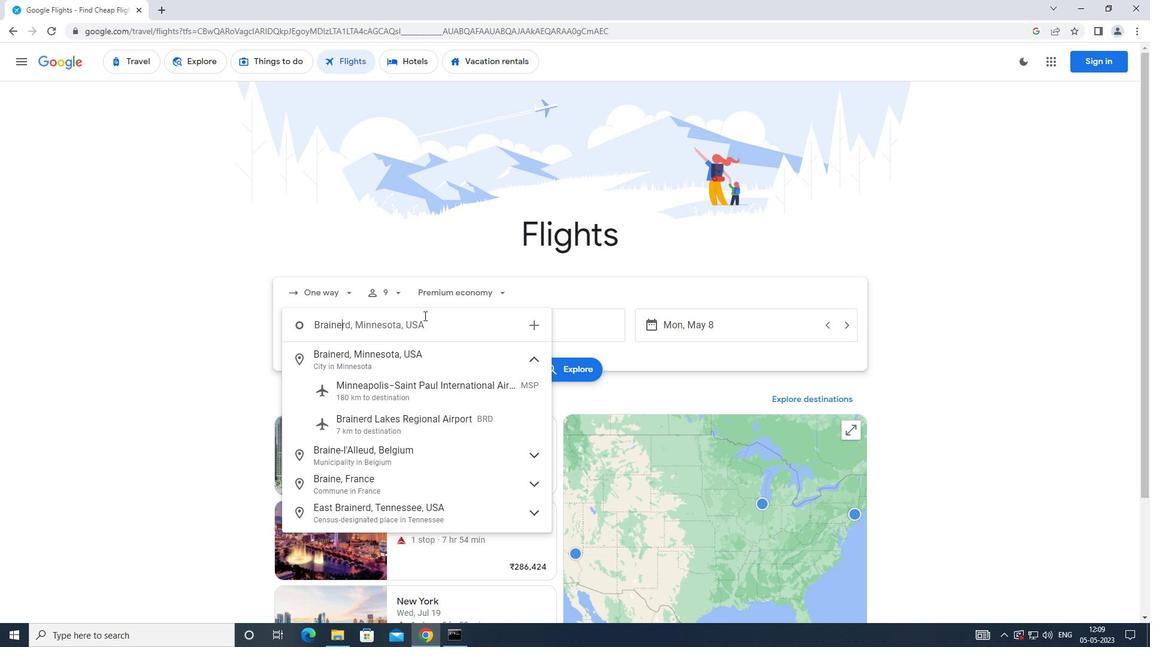 
Action: Mouse moved to (414, 322)
Screenshot: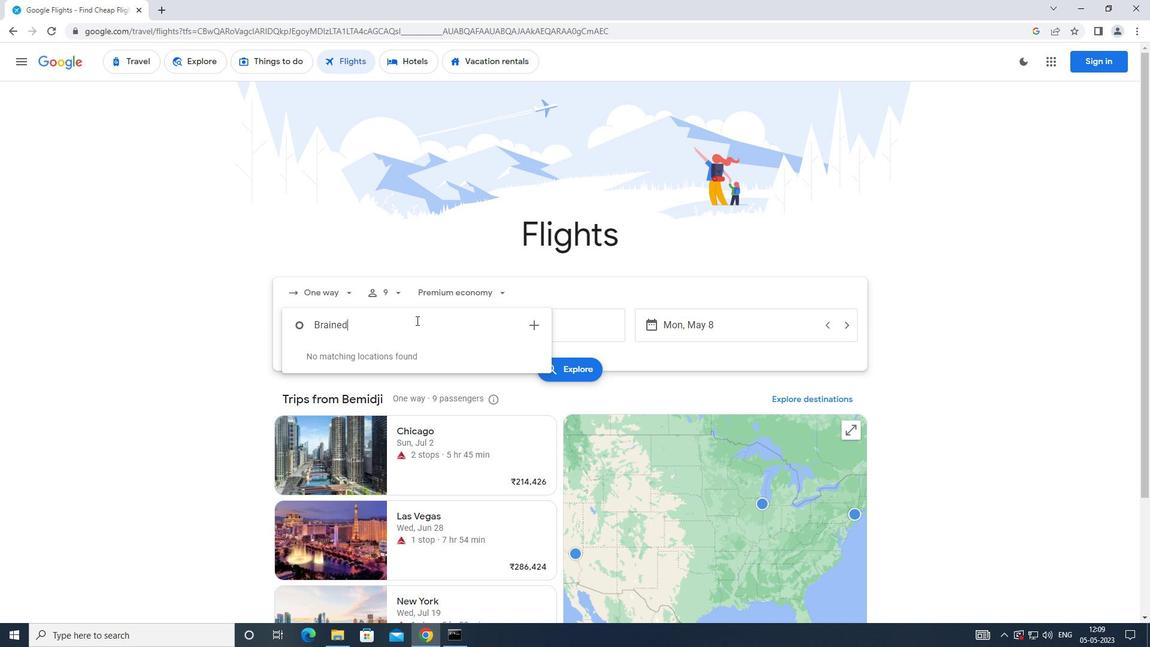 
Action: Key pressed <Key.left>rd
Screenshot: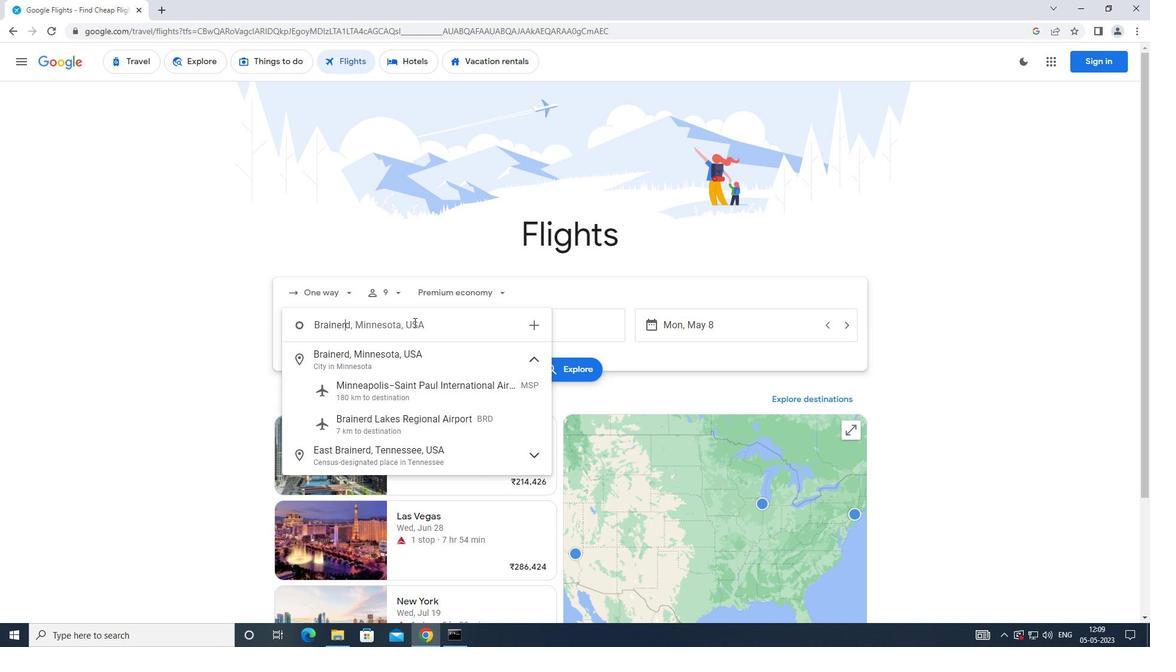 
Action: Mouse moved to (408, 422)
Screenshot: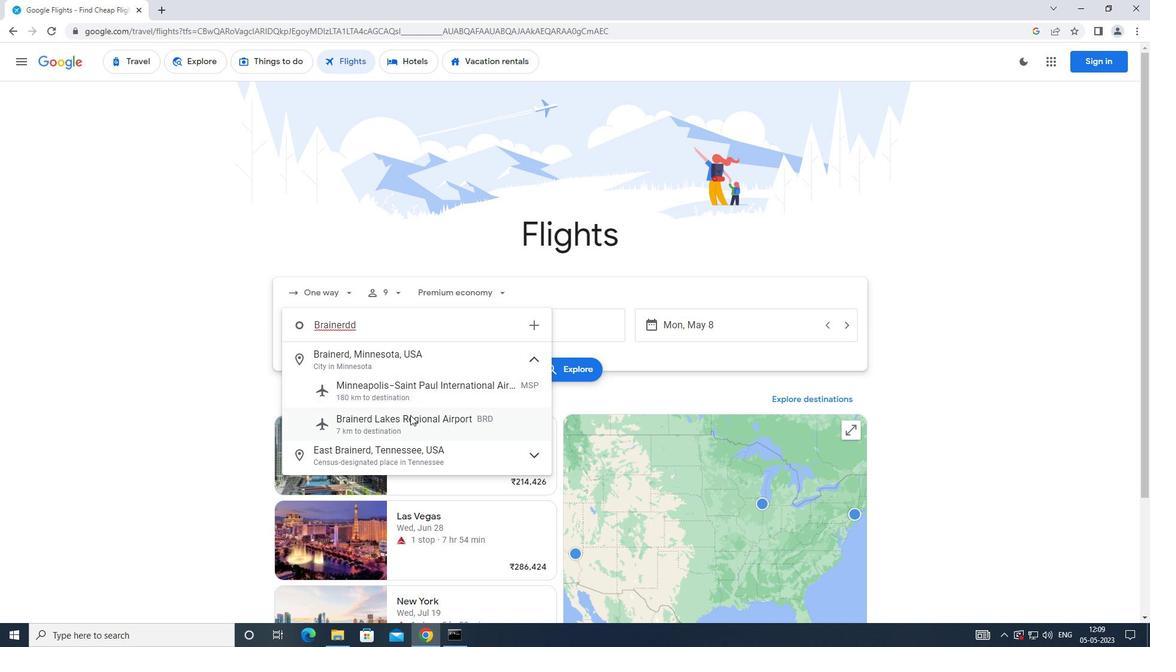 
Action: Mouse pressed left at (408, 422)
Screenshot: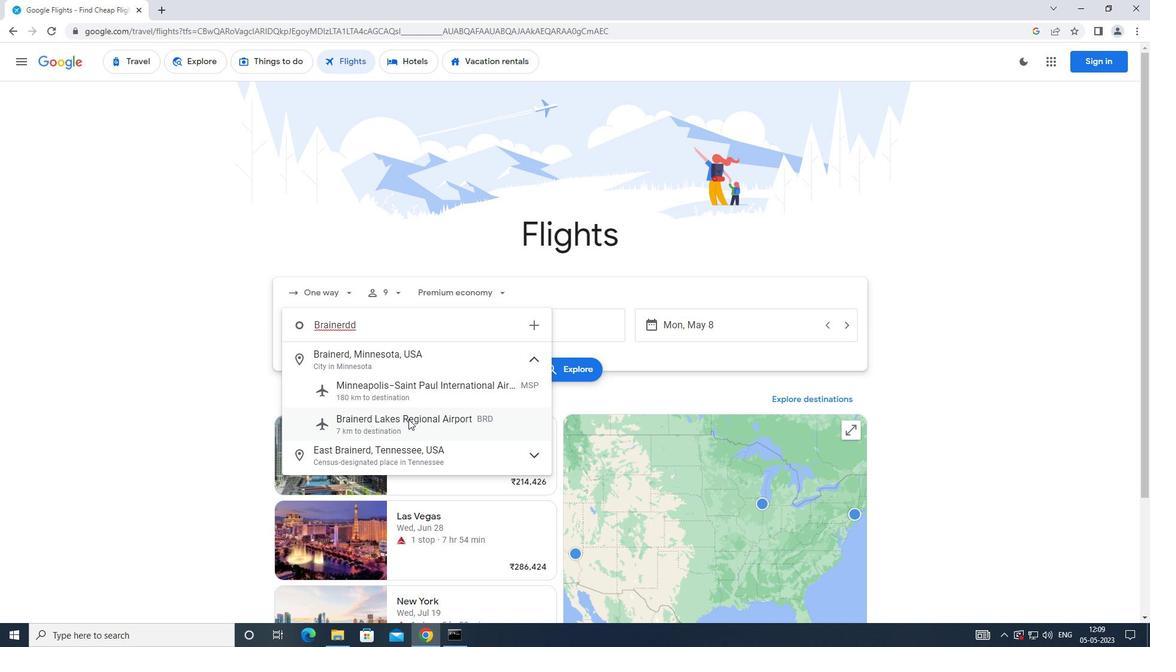 
Action: Mouse moved to (543, 322)
Screenshot: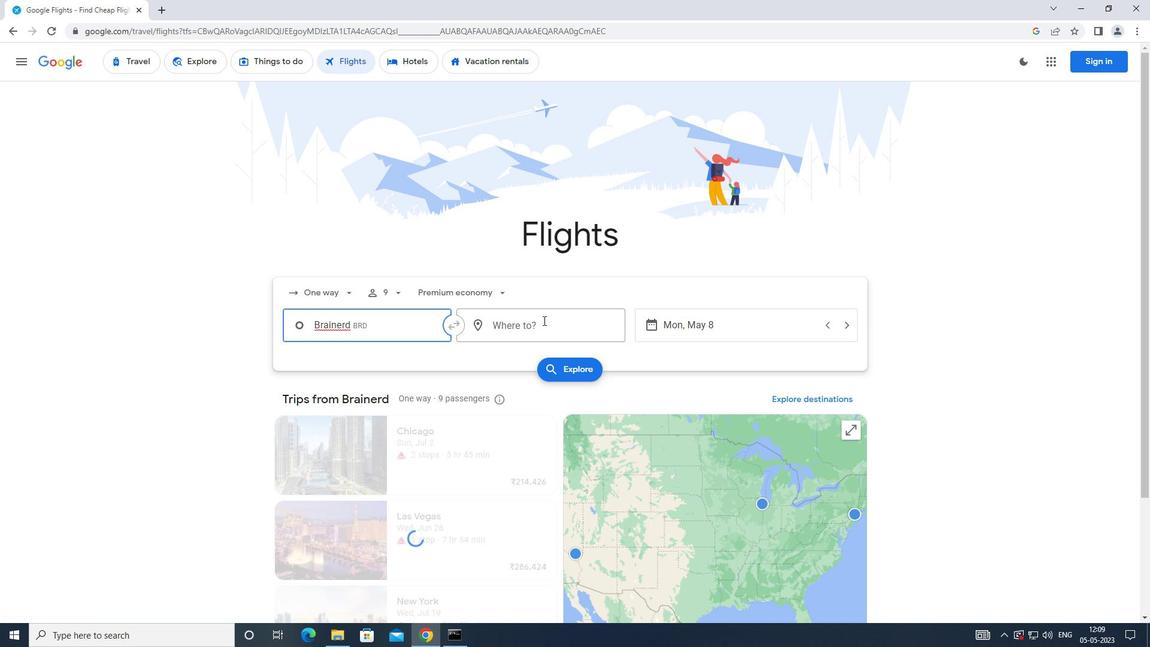 
Action: Mouse pressed left at (543, 322)
Screenshot: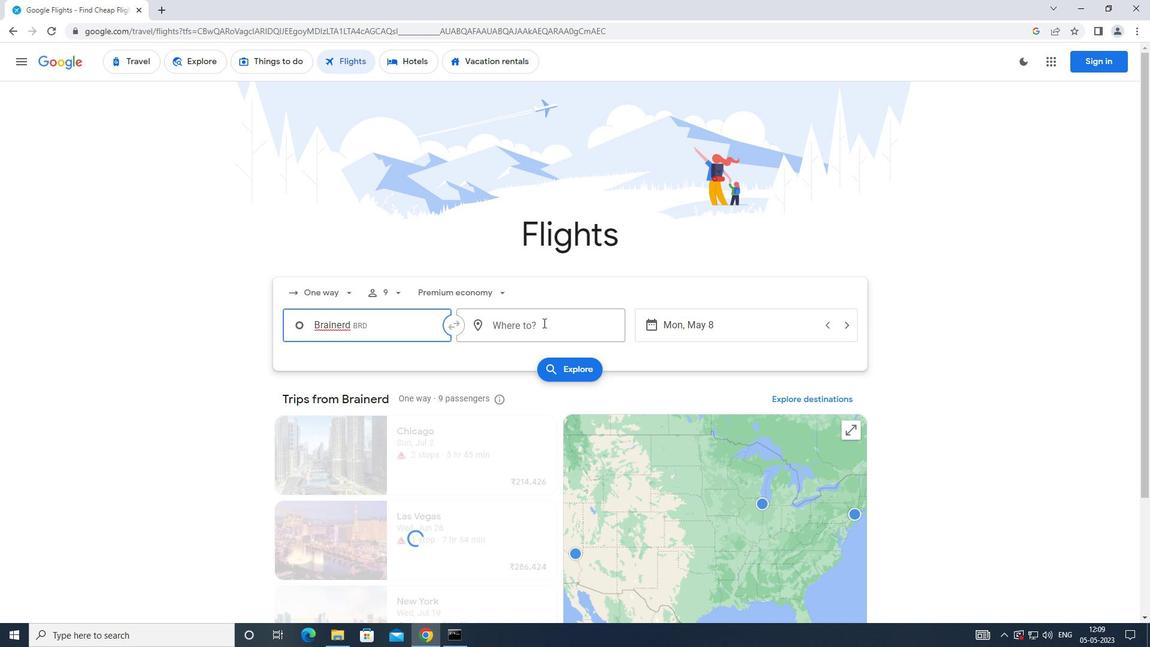 
Action: Mouse moved to (545, 325)
Screenshot: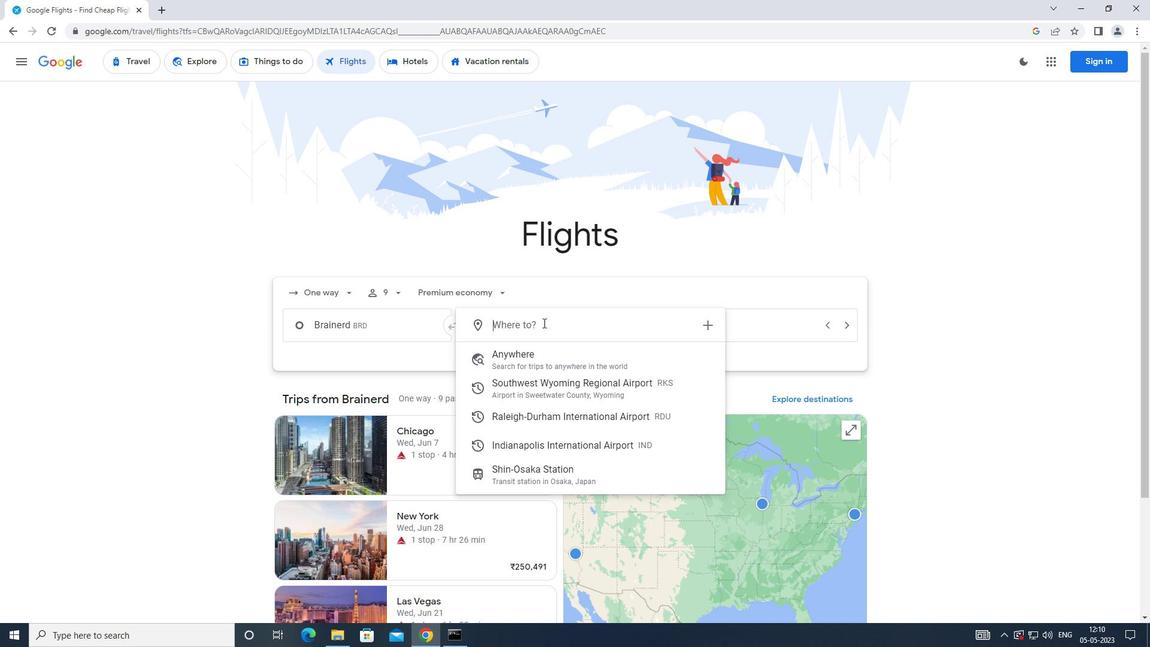 
Action: Key pressed <Key.caps_lock>i<Key.caps_lock>ndianapoli
Screenshot: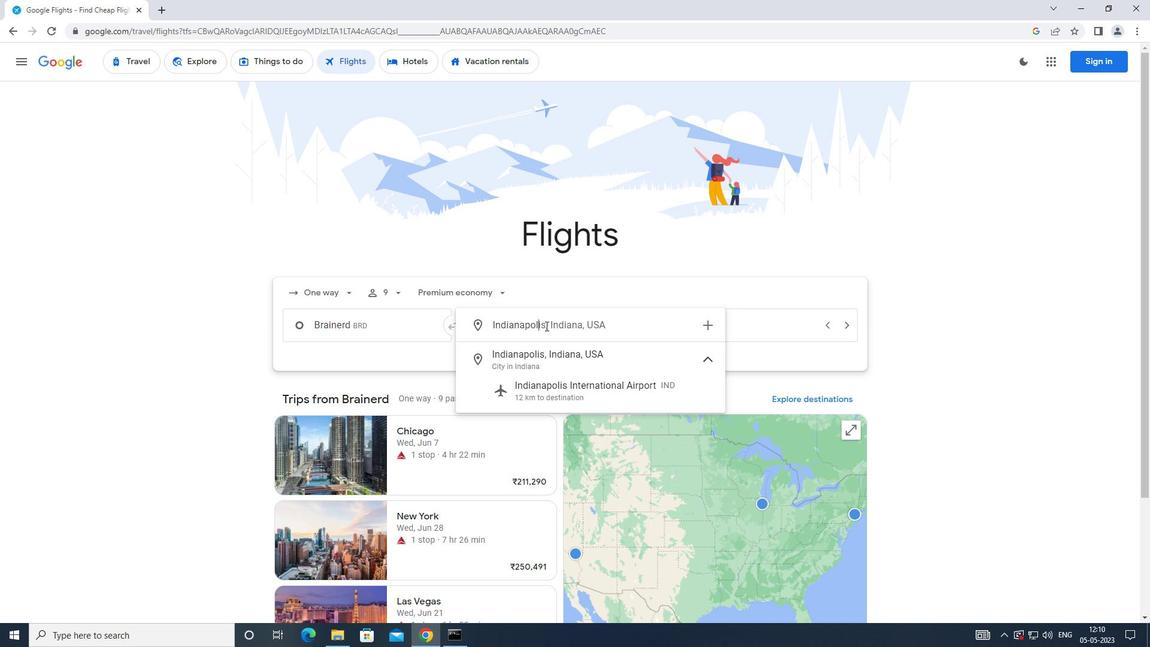 
Action: Mouse moved to (555, 404)
Screenshot: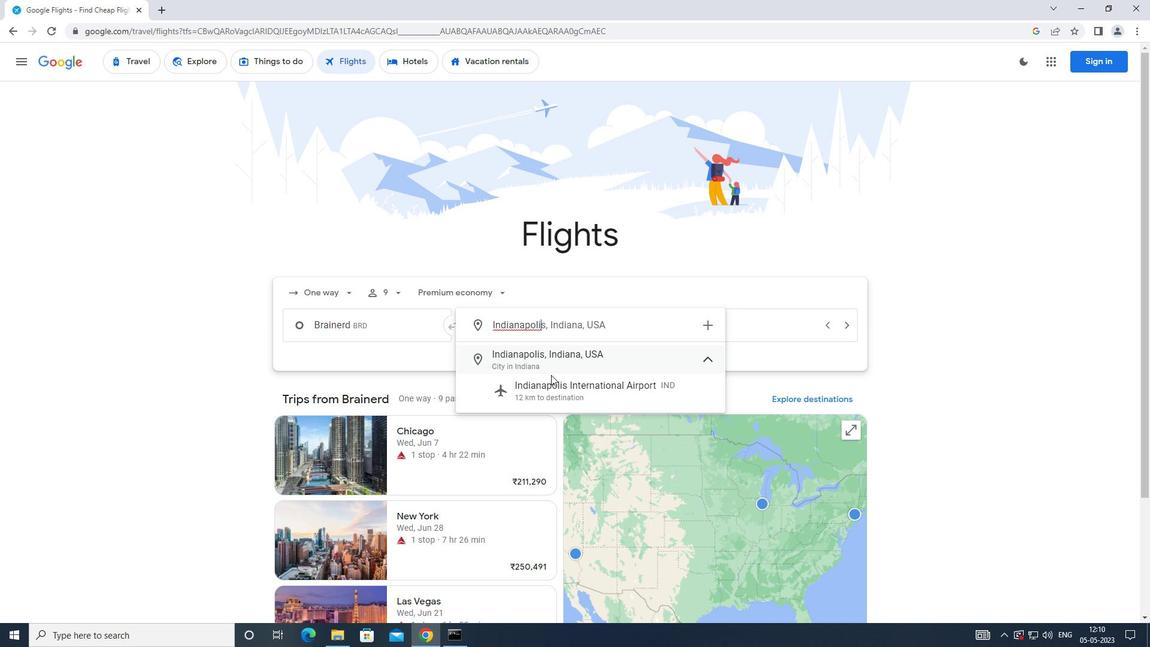 
Action: Mouse pressed left at (555, 404)
Screenshot: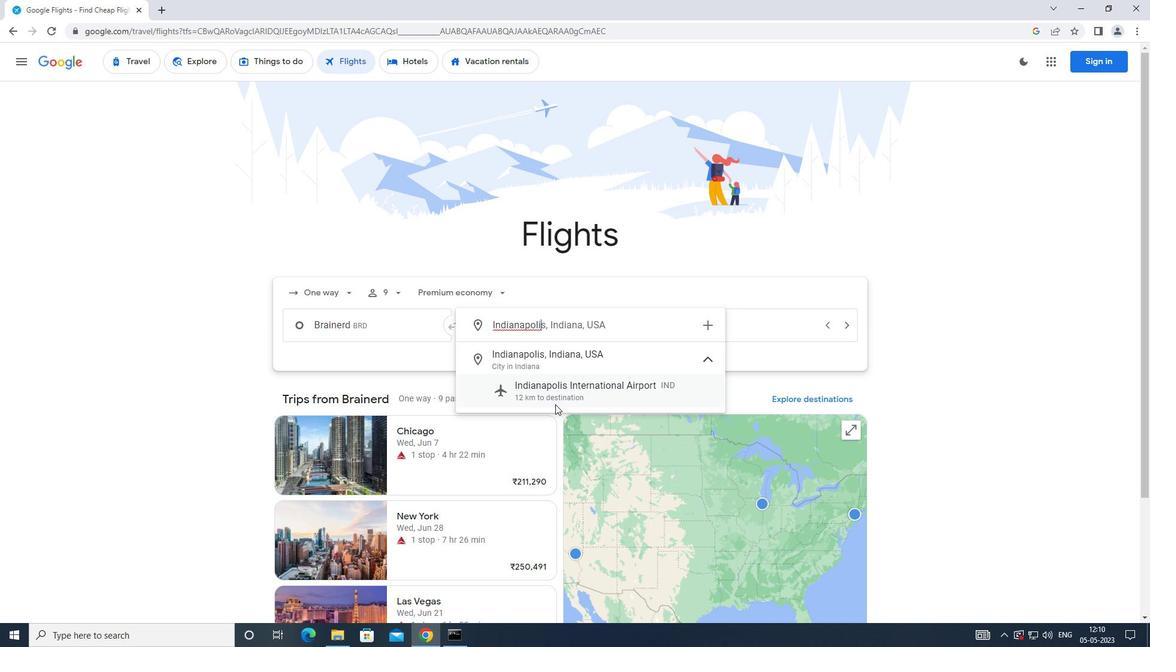 
Action: Mouse moved to (692, 329)
Screenshot: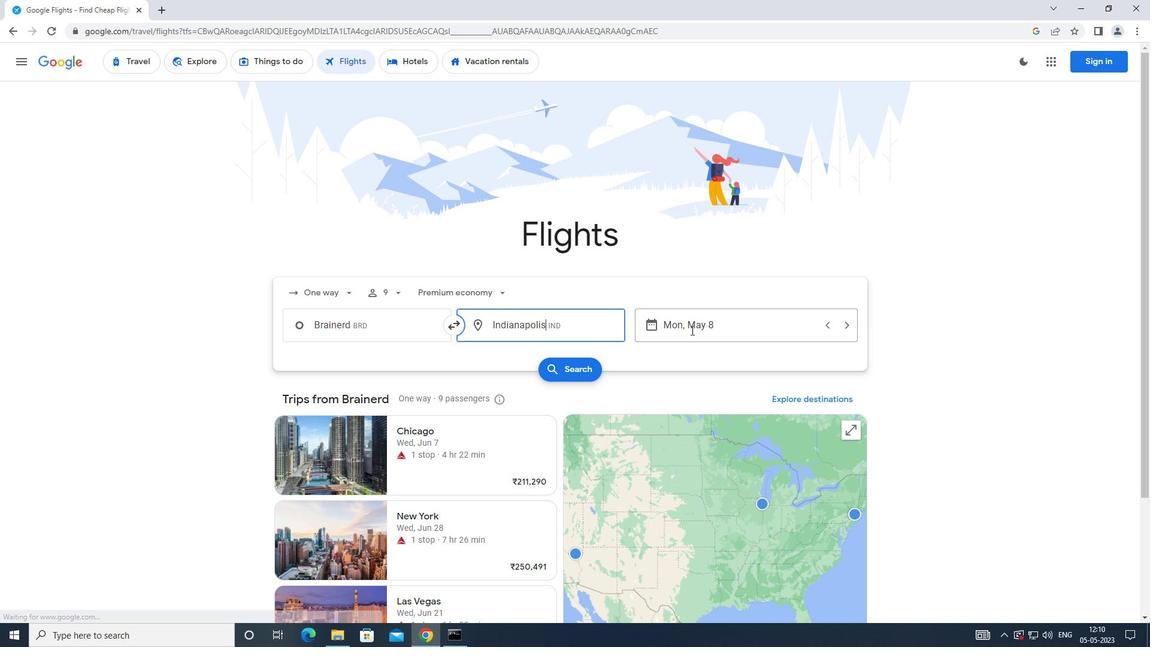 
Action: Mouse pressed left at (692, 329)
Screenshot: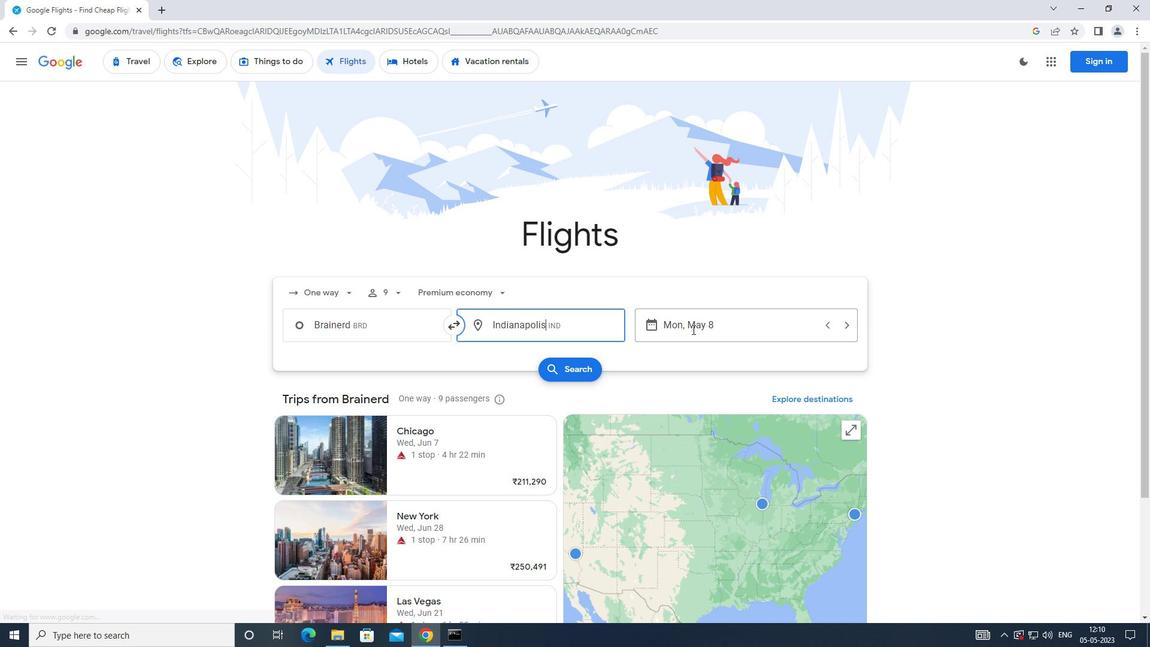 
Action: Mouse moved to (463, 430)
Screenshot: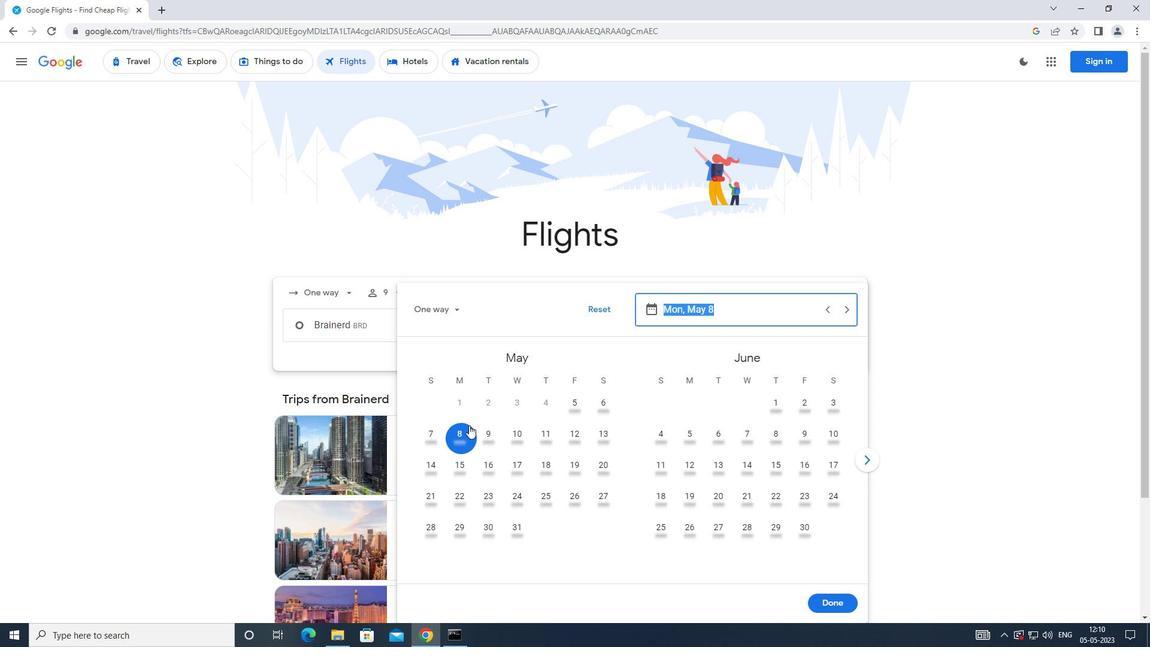 
Action: Mouse pressed left at (463, 430)
Screenshot: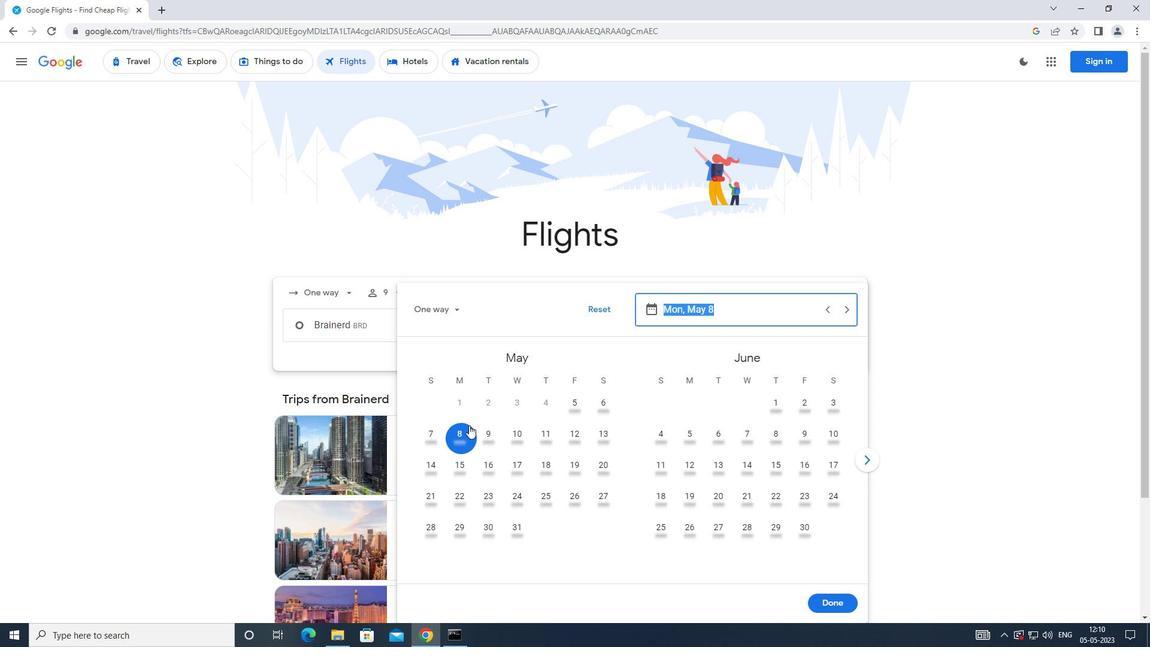 
Action: Mouse moved to (817, 603)
Screenshot: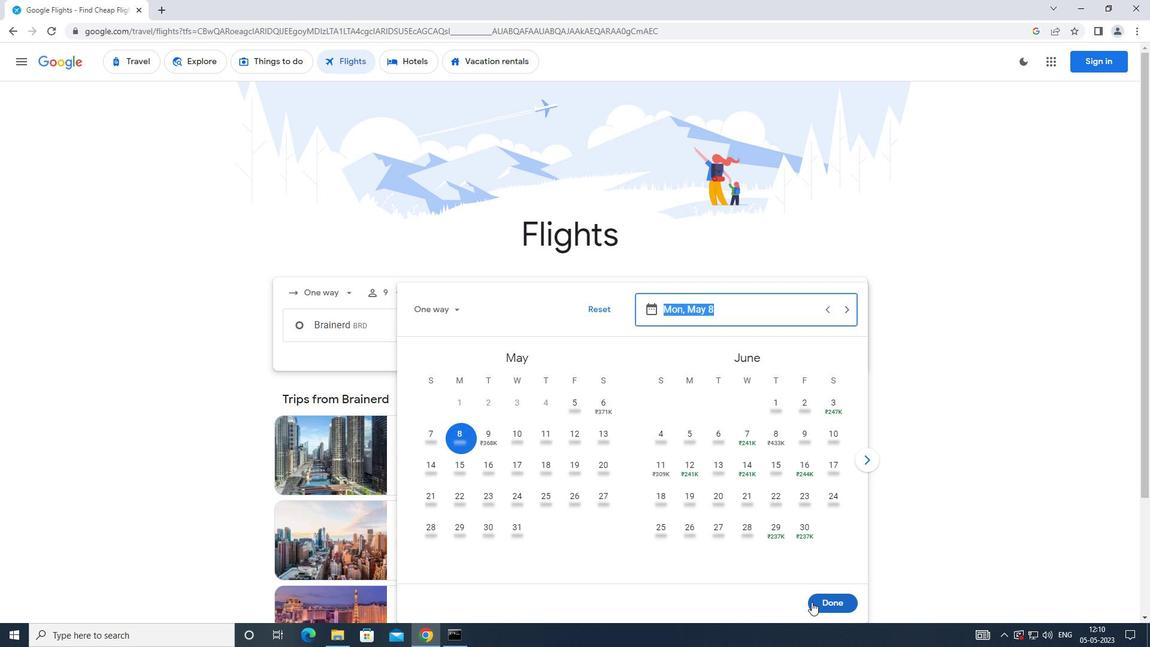 
Action: Mouse pressed left at (817, 603)
Screenshot: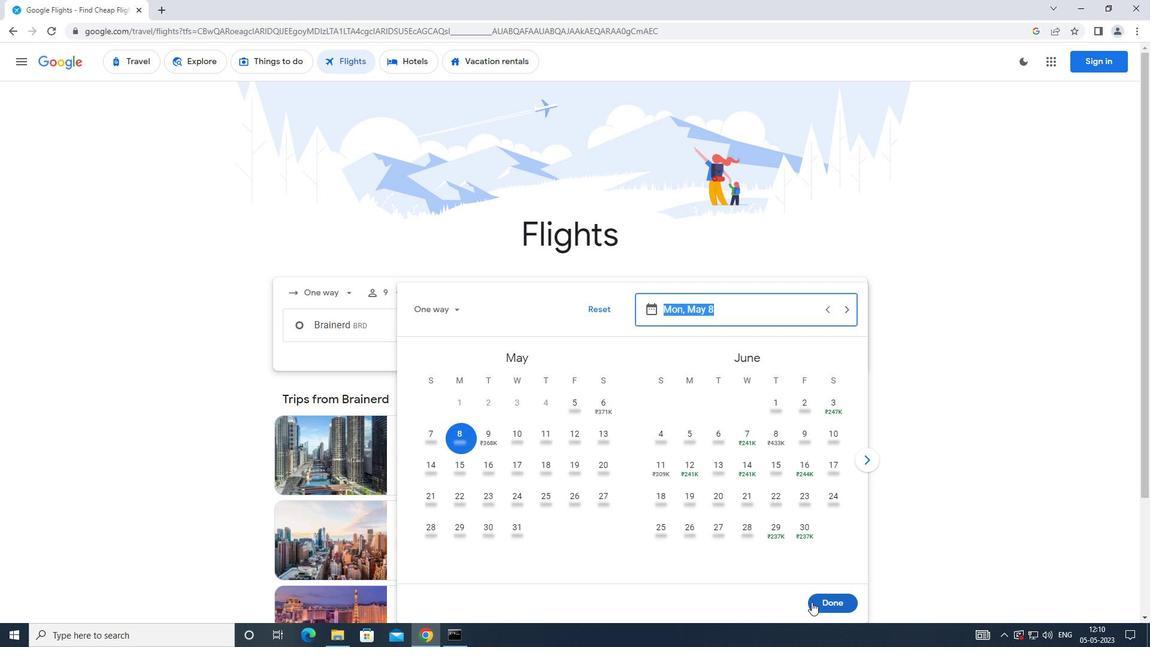 
Action: Mouse moved to (582, 369)
Screenshot: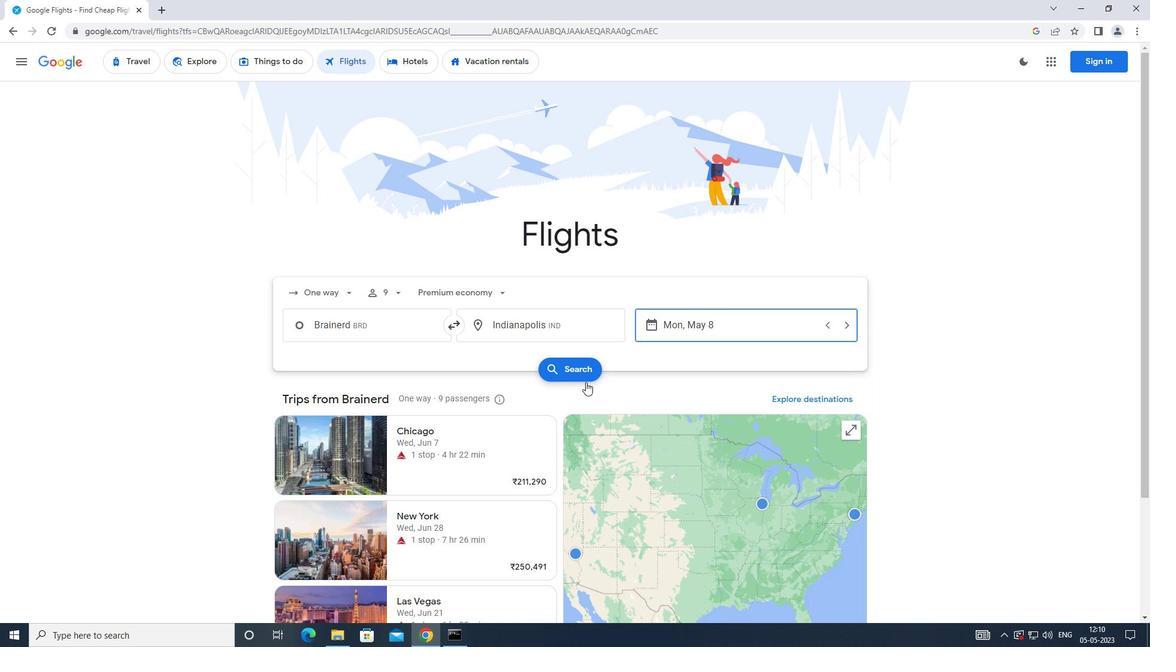 
Action: Mouse pressed left at (582, 369)
Screenshot: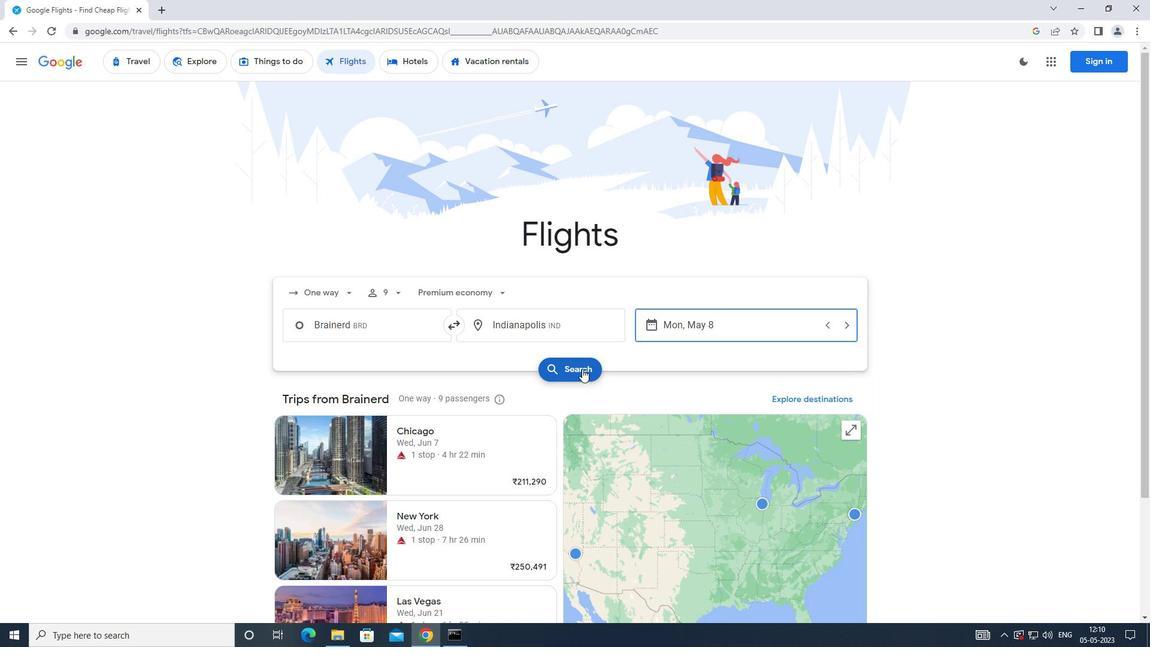 
Action: Mouse moved to (301, 175)
Screenshot: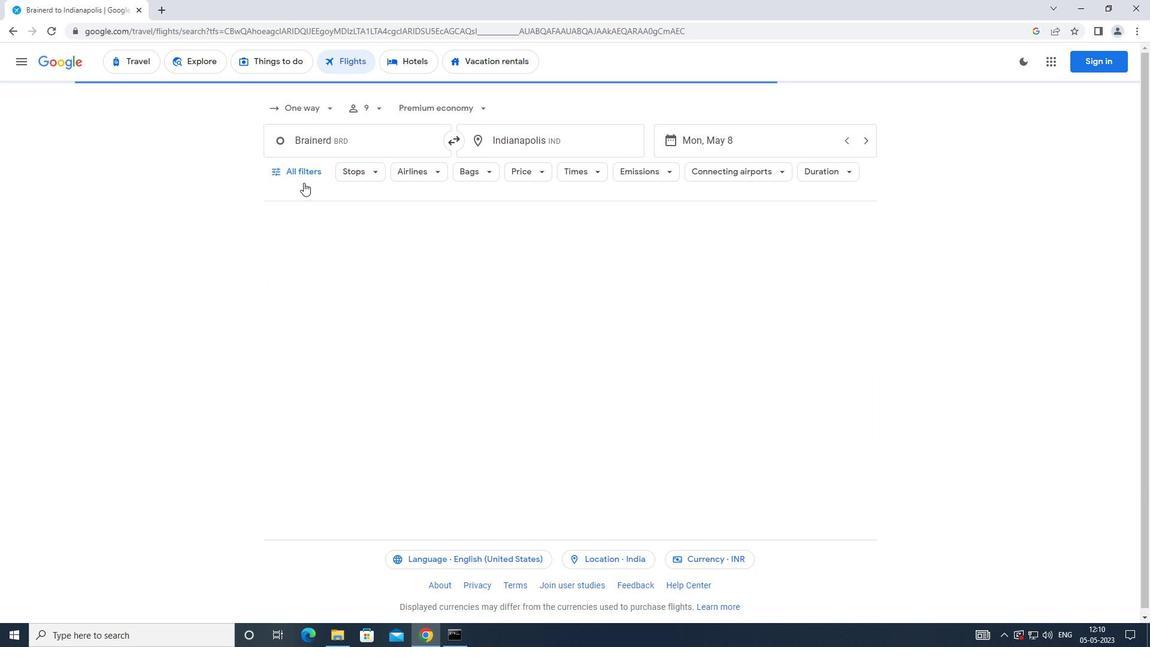 
Action: Mouse pressed left at (301, 175)
Screenshot: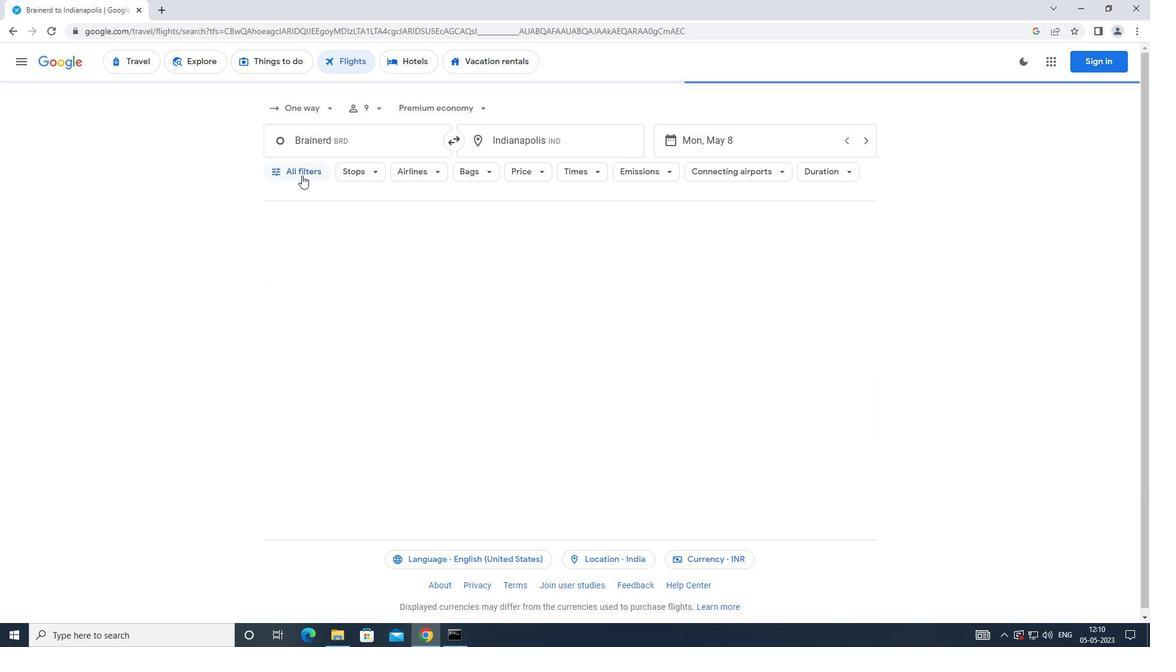 
Action: Mouse moved to (442, 431)
Screenshot: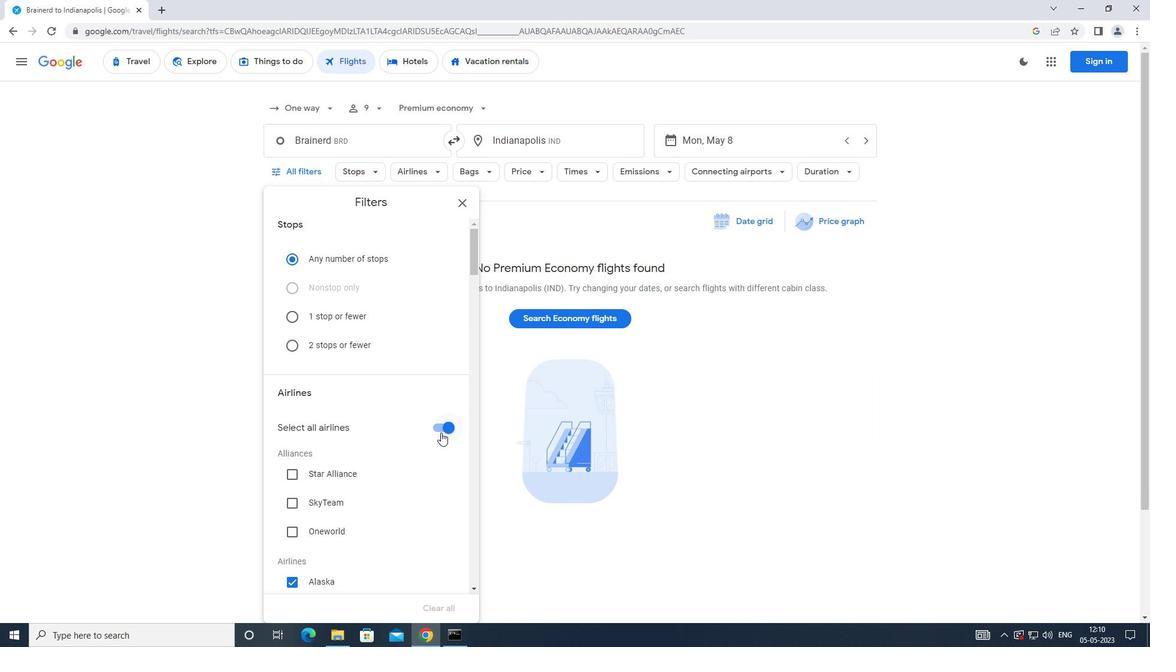 
Action: Mouse pressed left at (442, 431)
Screenshot: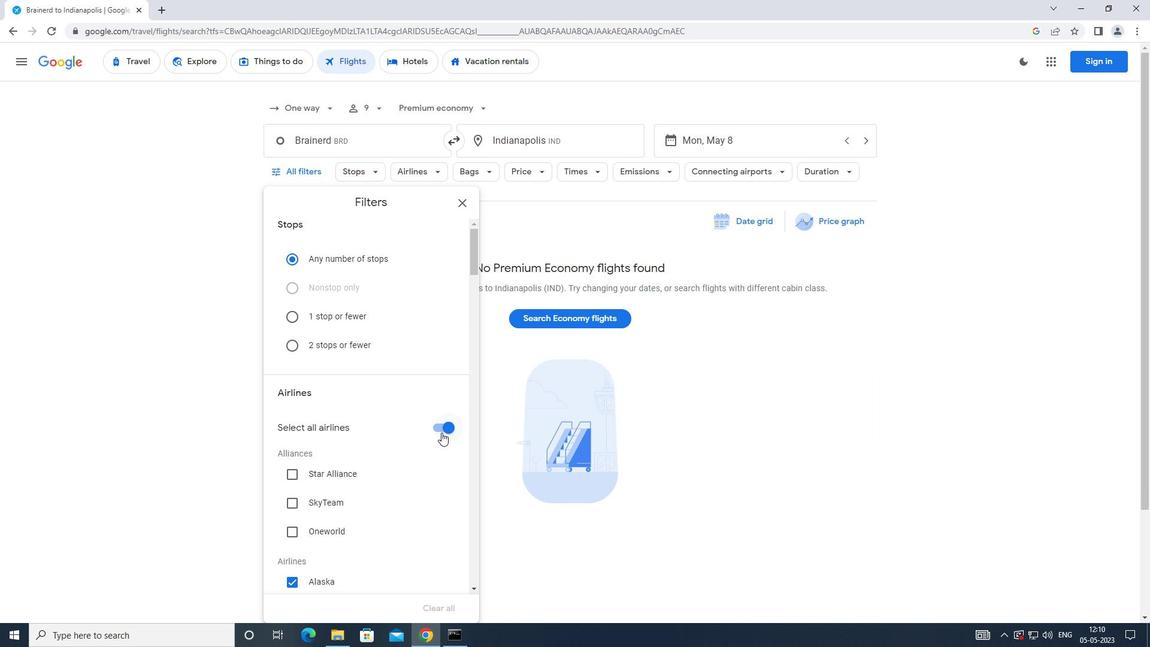 
Action: Mouse moved to (408, 412)
Screenshot: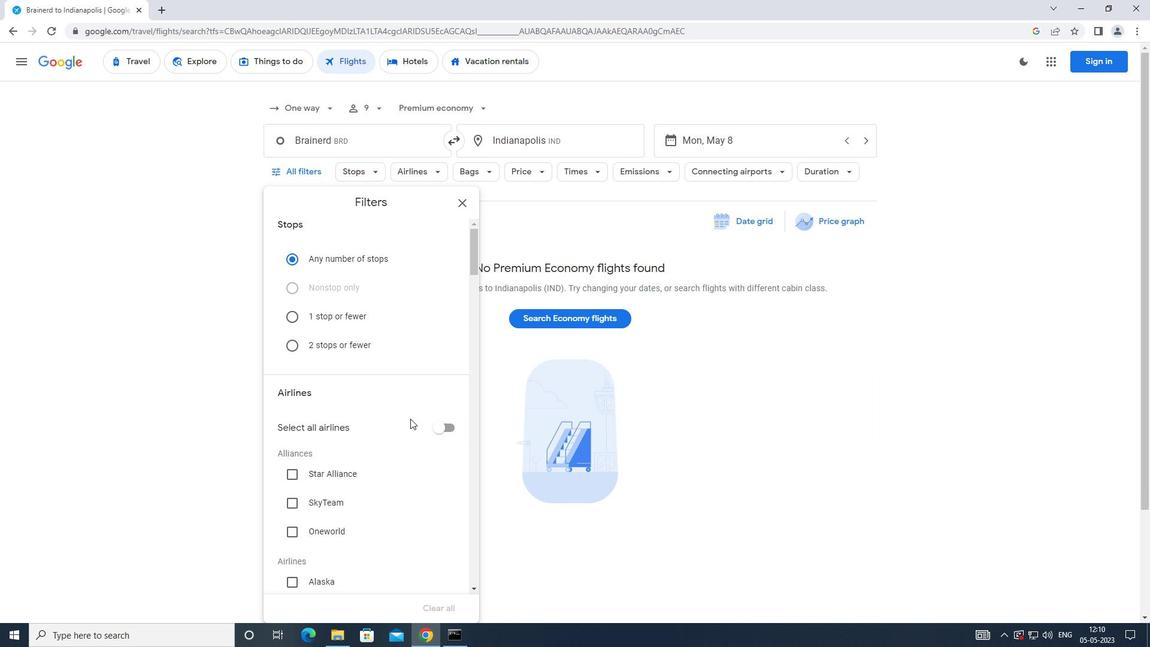 
Action: Mouse scrolled (408, 412) with delta (0, 0)
Screenshot: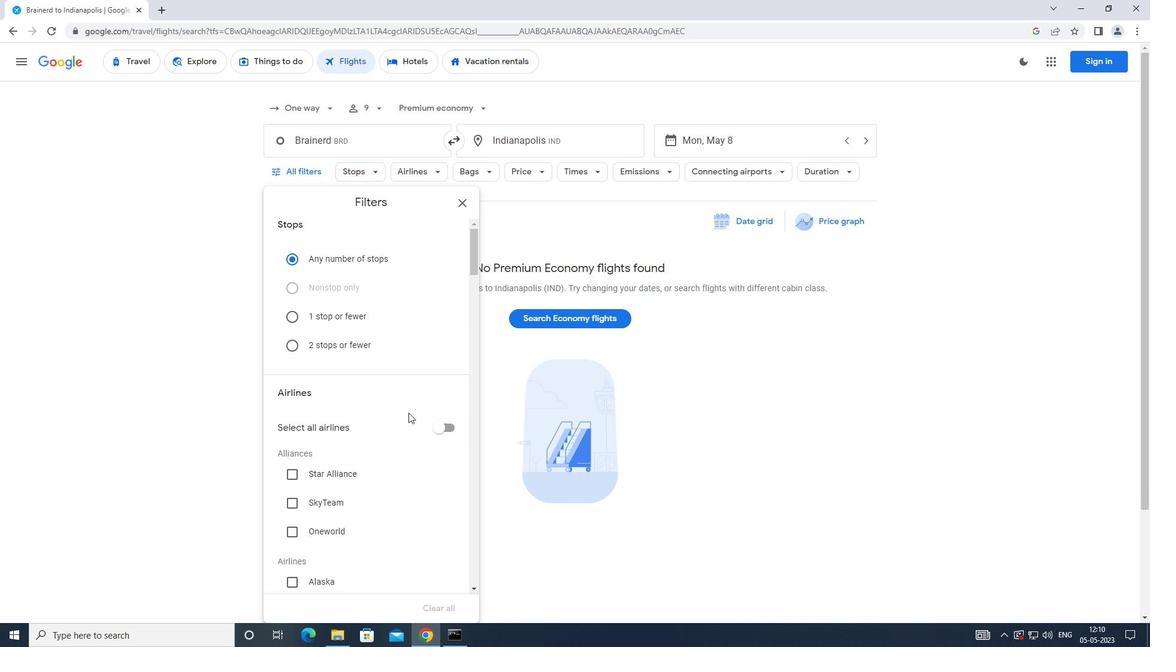 
Action: Mouse scrolled (408, 412) with delta (0, 0)
Screenshot: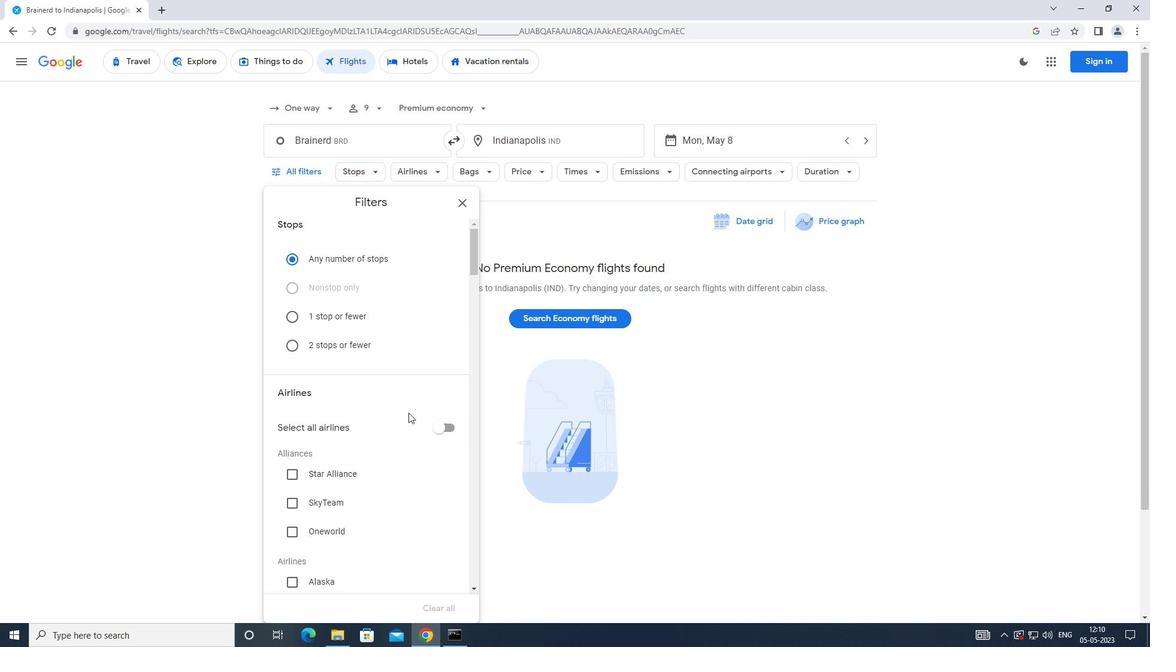 
Action: Mouse scrolled (408, 412) with delta (0, 0)
Screenshot: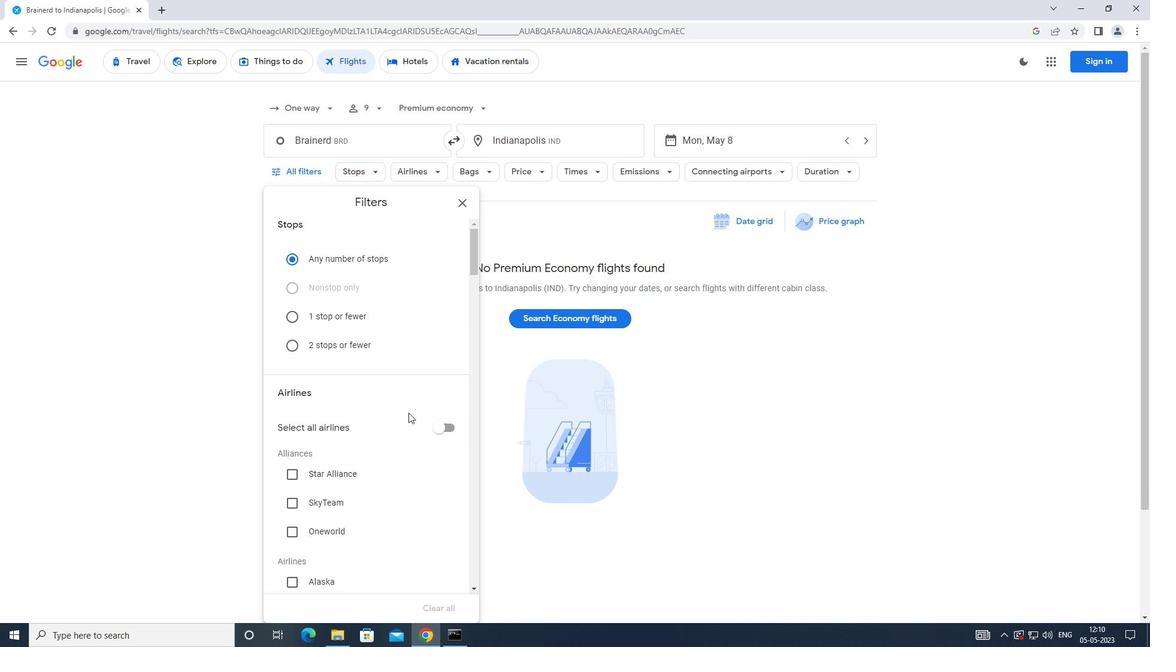 
Action: Mouse scrolled (408, 412) with delta (0, 0)
Screenshot: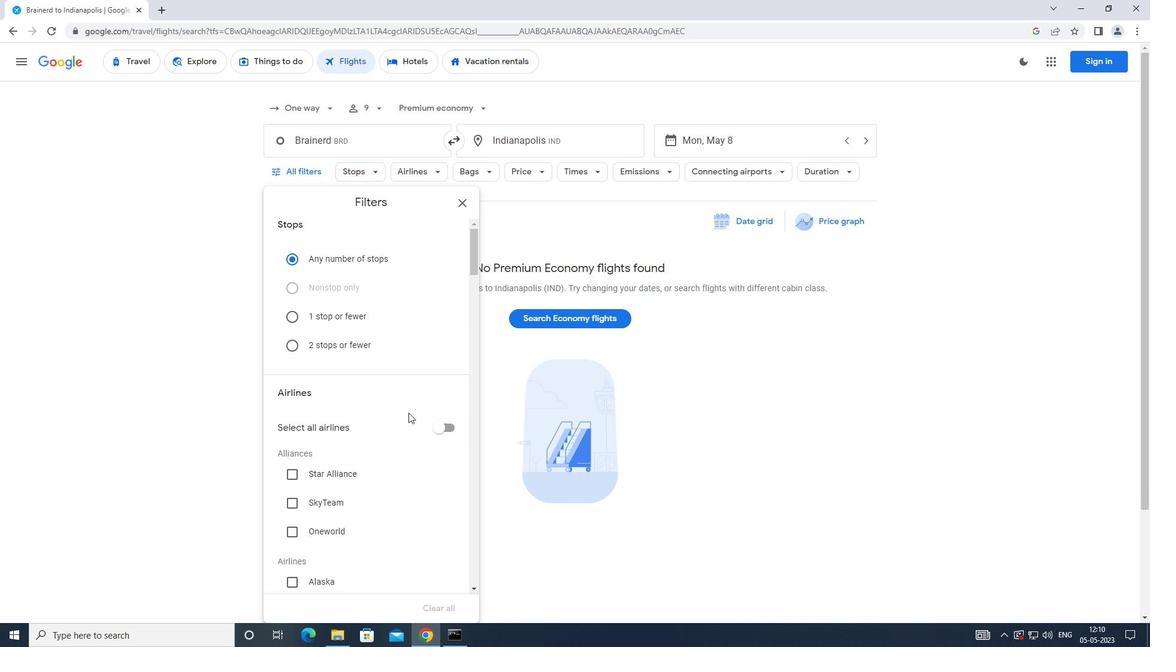 
Action: Mouse moved to (406, 411)
Screenshot: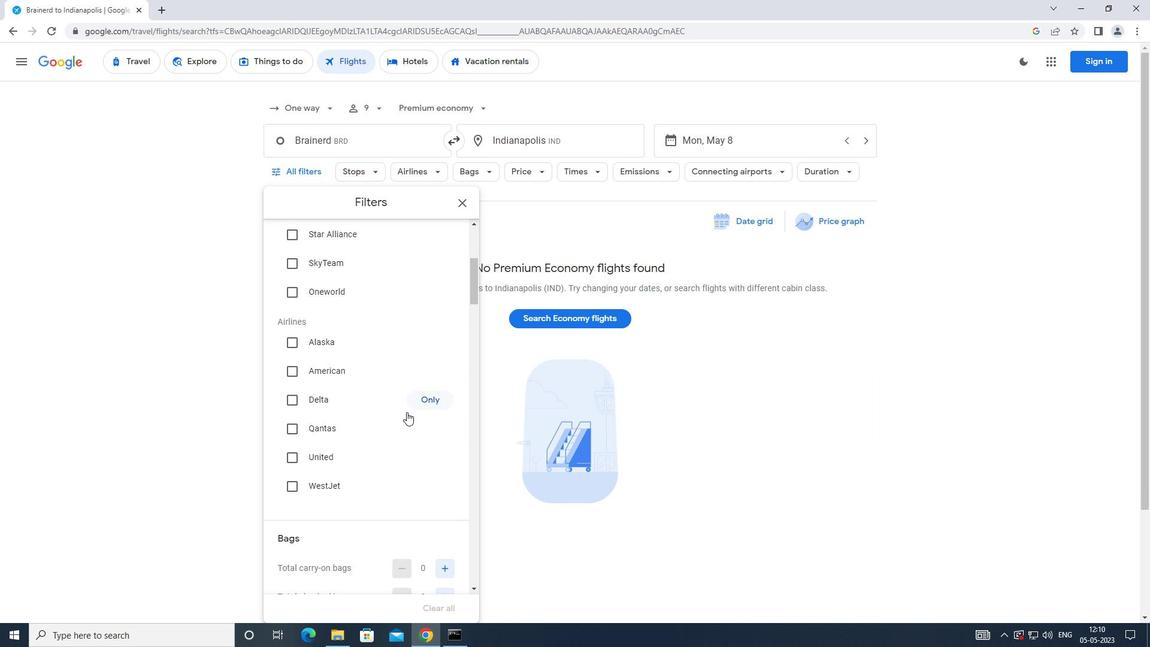 
Action: Mouse scrolled (406, 410) with delta (0, 0)
Screenshot: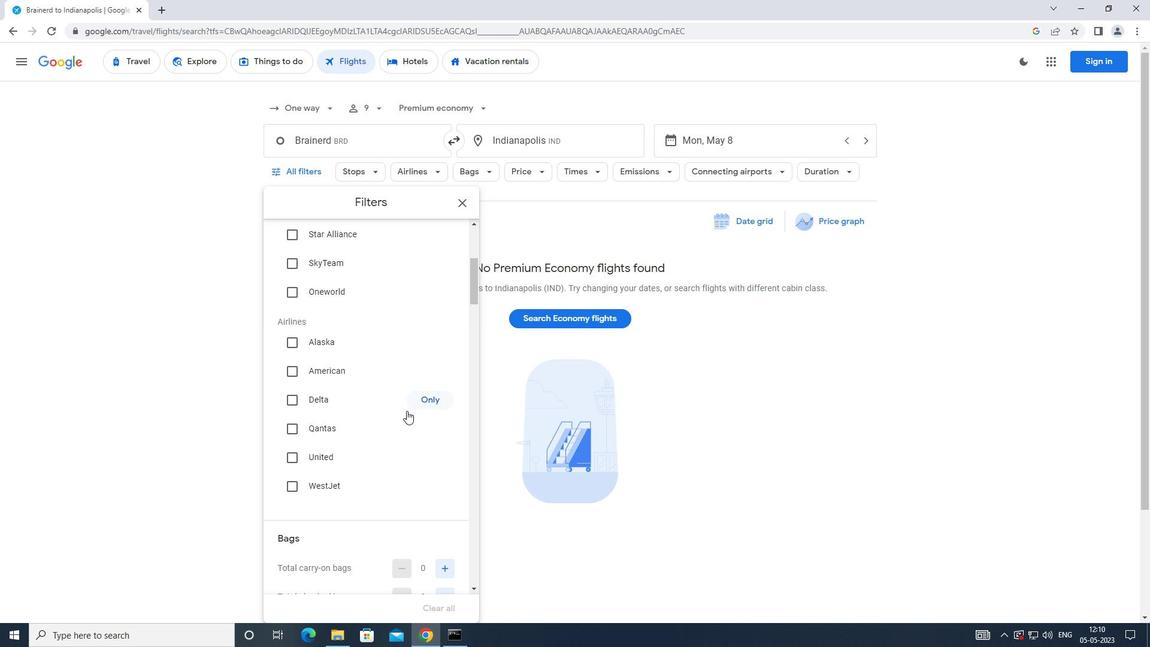 
Action: Mouse scrolled (406, 410) with delta (0, 0)
Screenshot: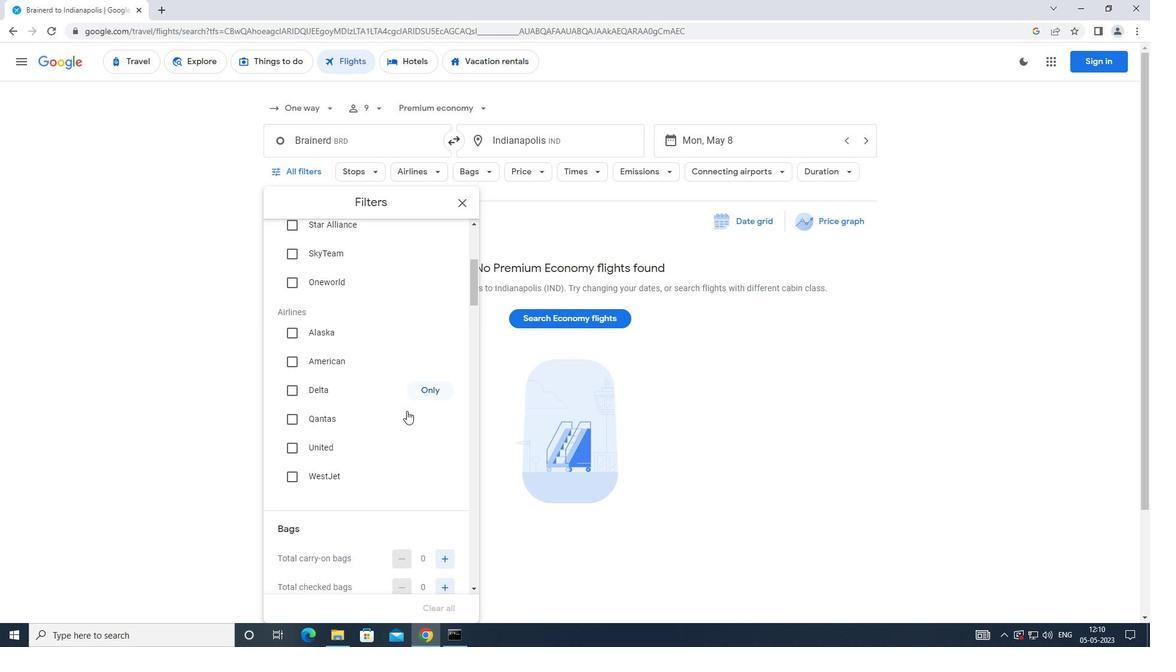 
Action: Mouse moved to (437, 450)
Screenshot: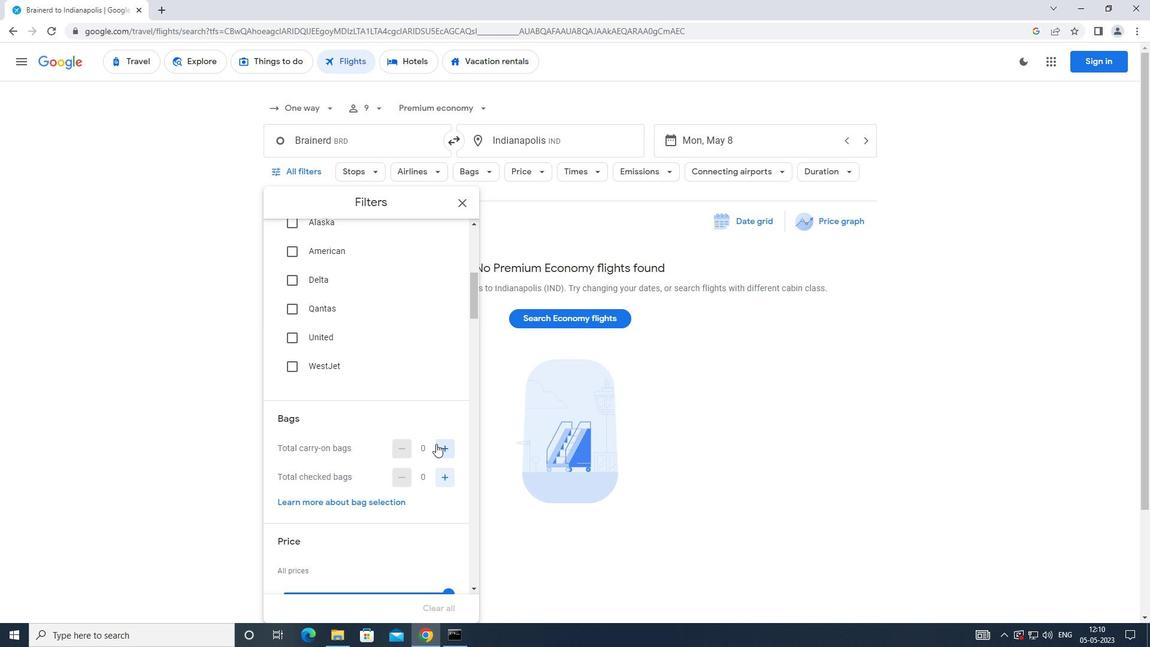 
Action: Mouse pressed left at (437, 450)
Screenshot: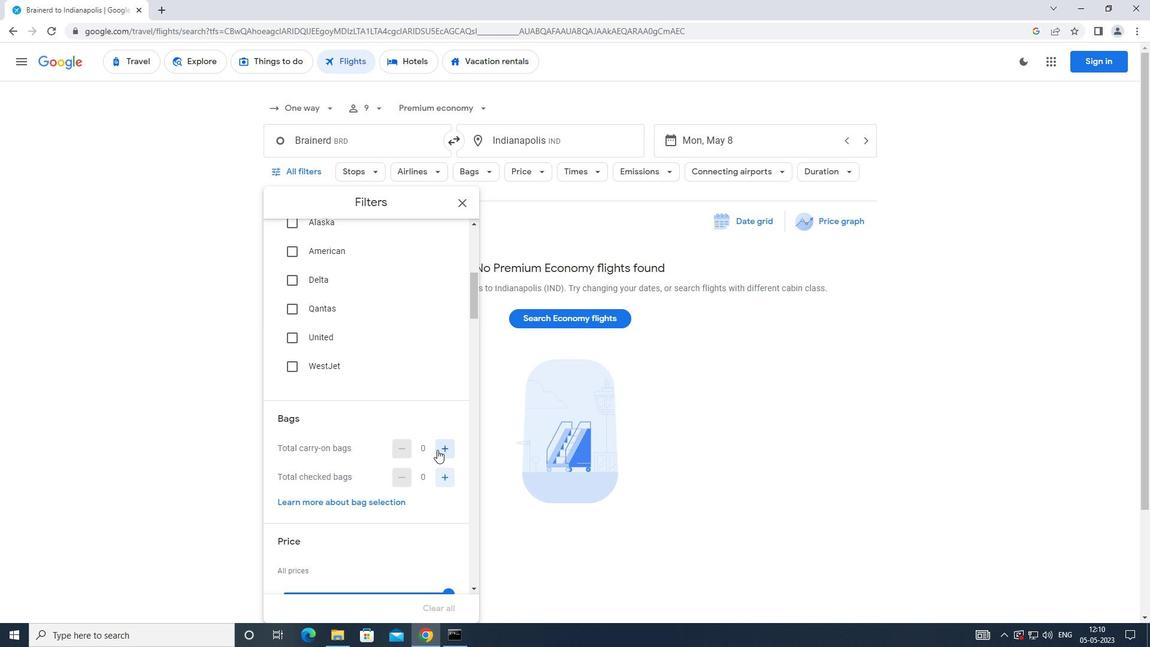 
Action: Mouse moved to (431, 392)
Screenshot: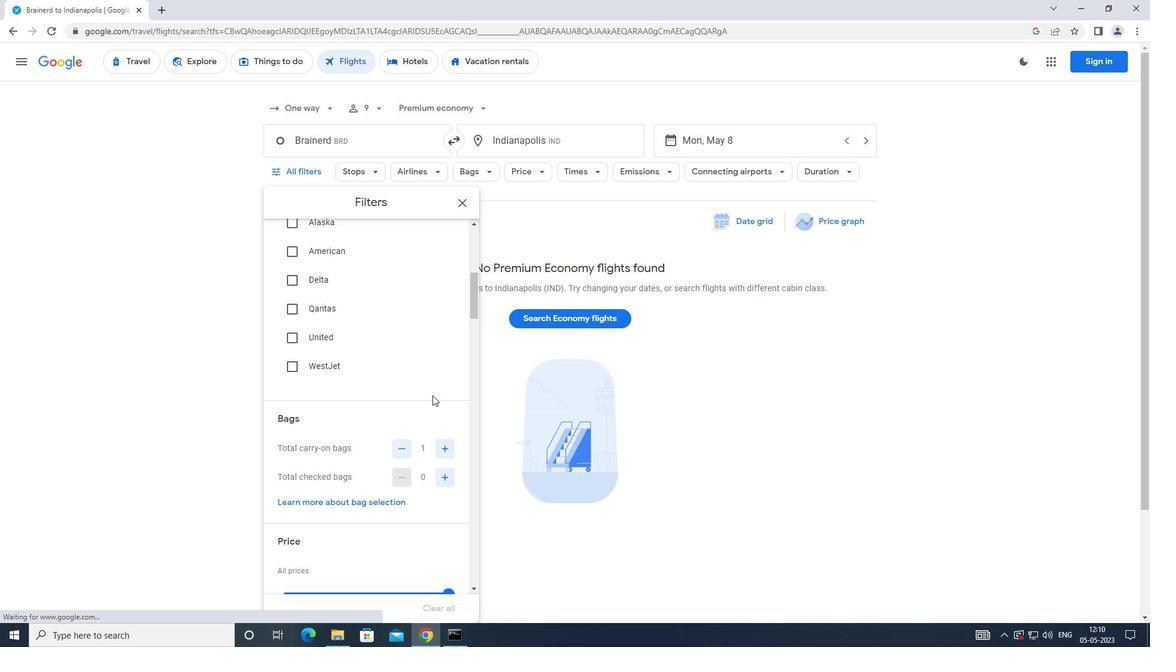 
Action: Mouse scrolled (431, 391) with delta (0, 0)
Screenshot: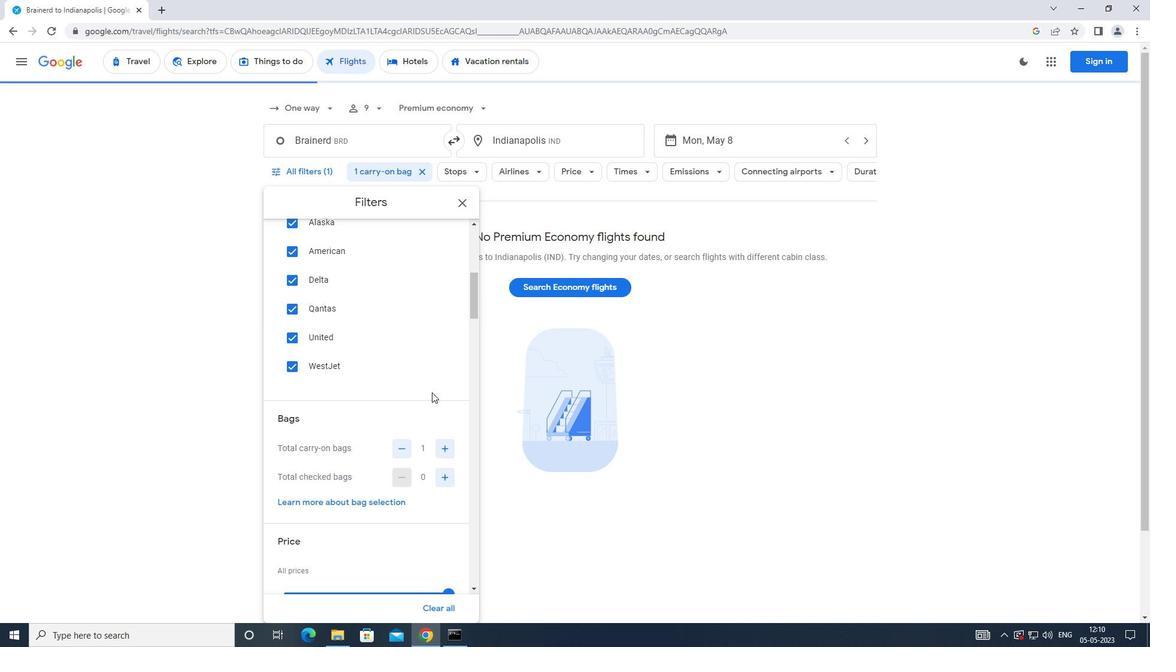 
Action: Mouse scrolled (431, 391) with delta (0, 0)
Screenshot: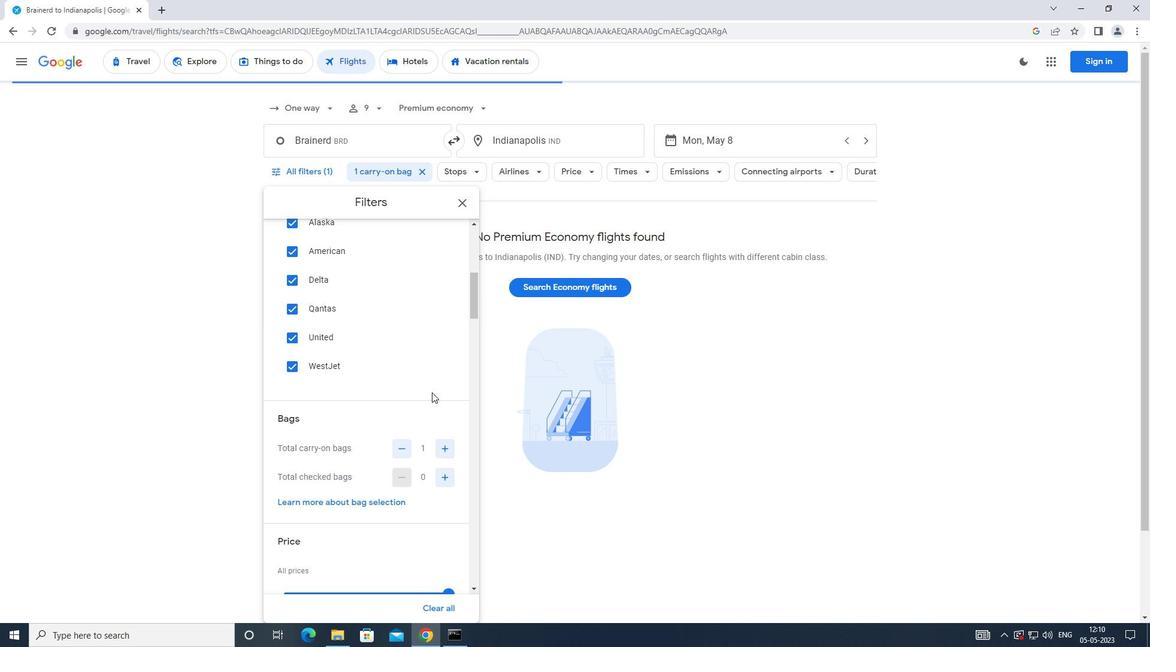 
Action: Mouse scrolled (431, 391) with delta (0, 0)
Screenshot: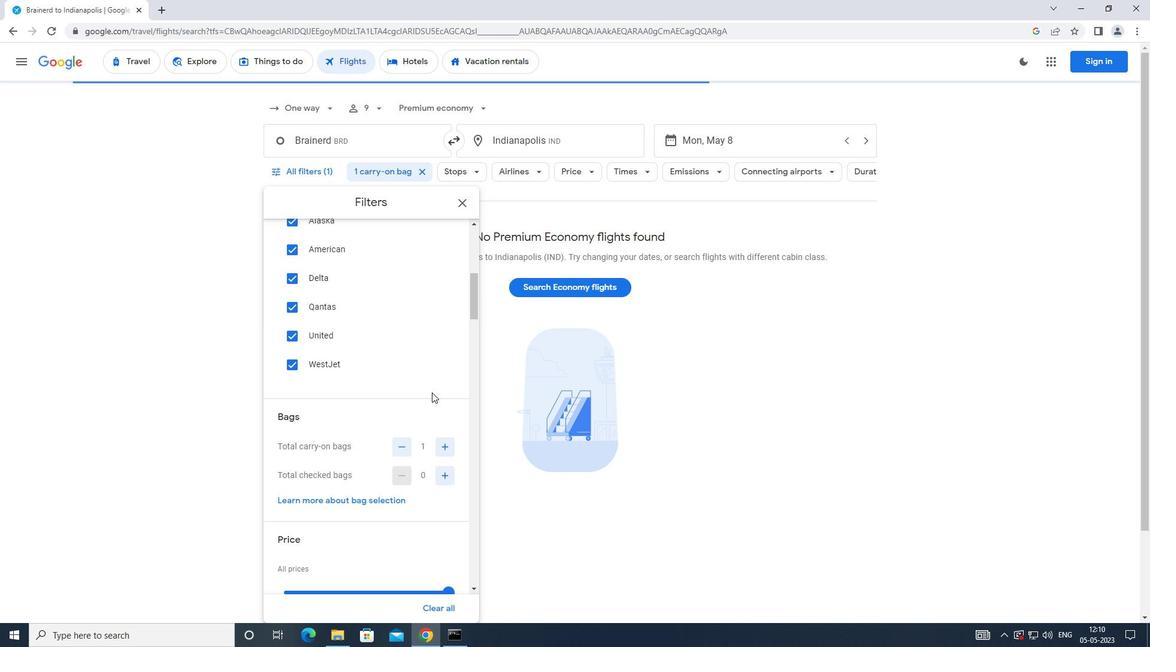 
Action: Mouse scrolled (431, 391) with delta (0, 0)
Screenshot: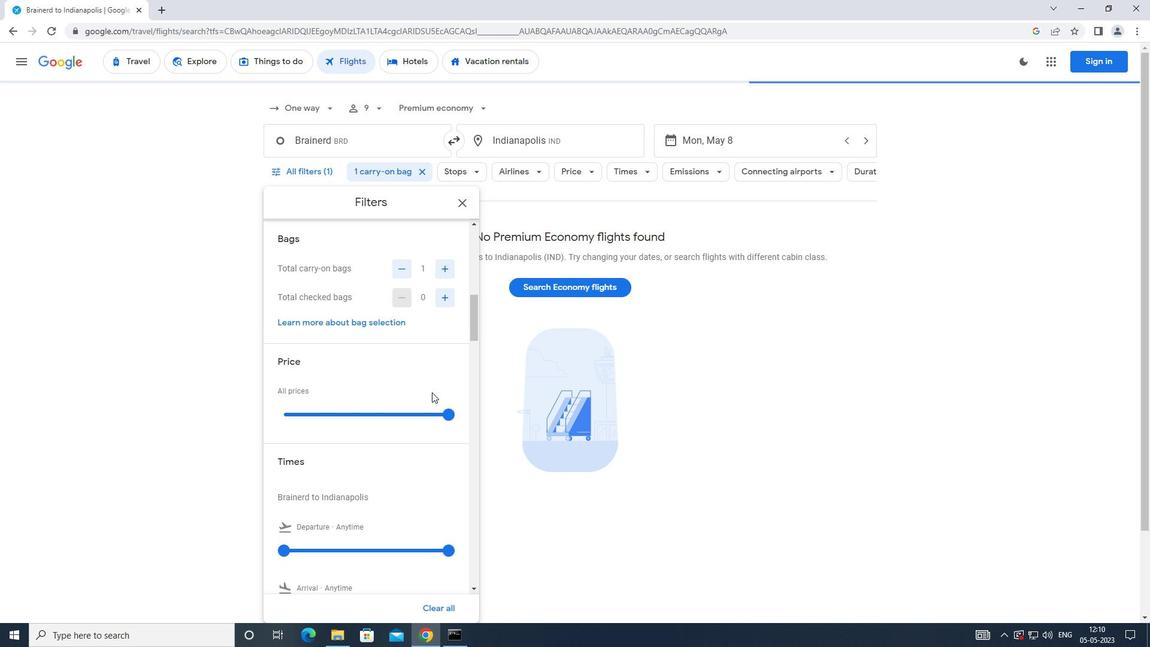 
Action: Mouse moved to (287, 492)
Screenshot: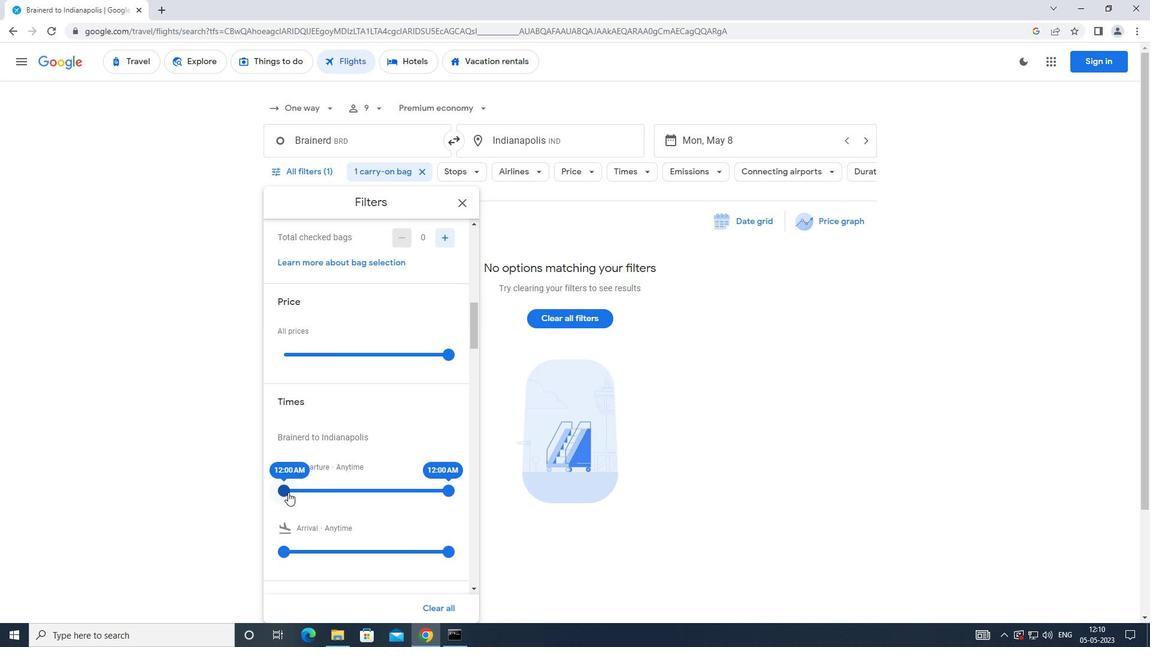 
Action: Mouse pressed left at (287, 492)
Screenshot: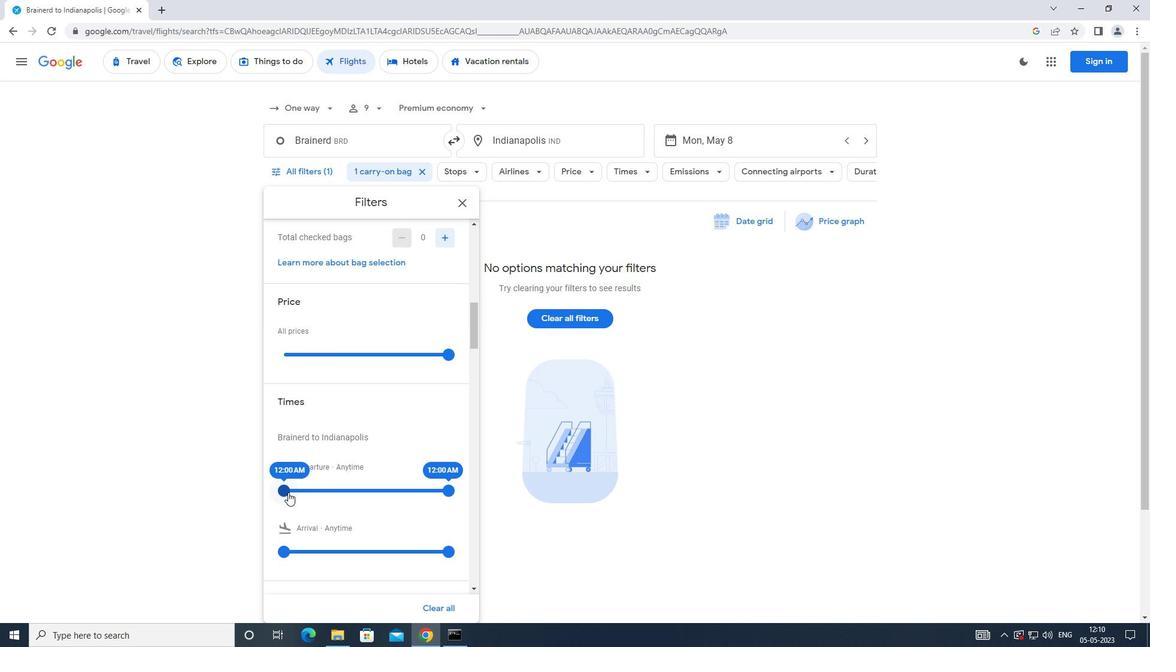 
Action: Mouse moved to (449, 490)
Screenshot: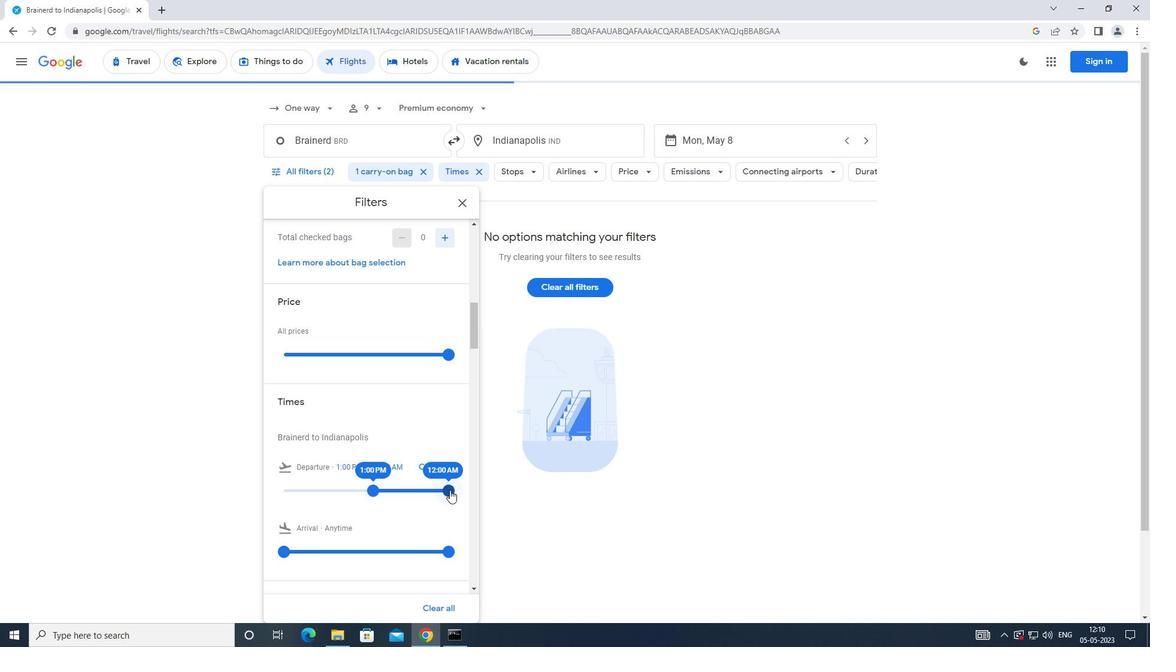 
Action: Mouse pressed left at (449, 490)
Screenshot: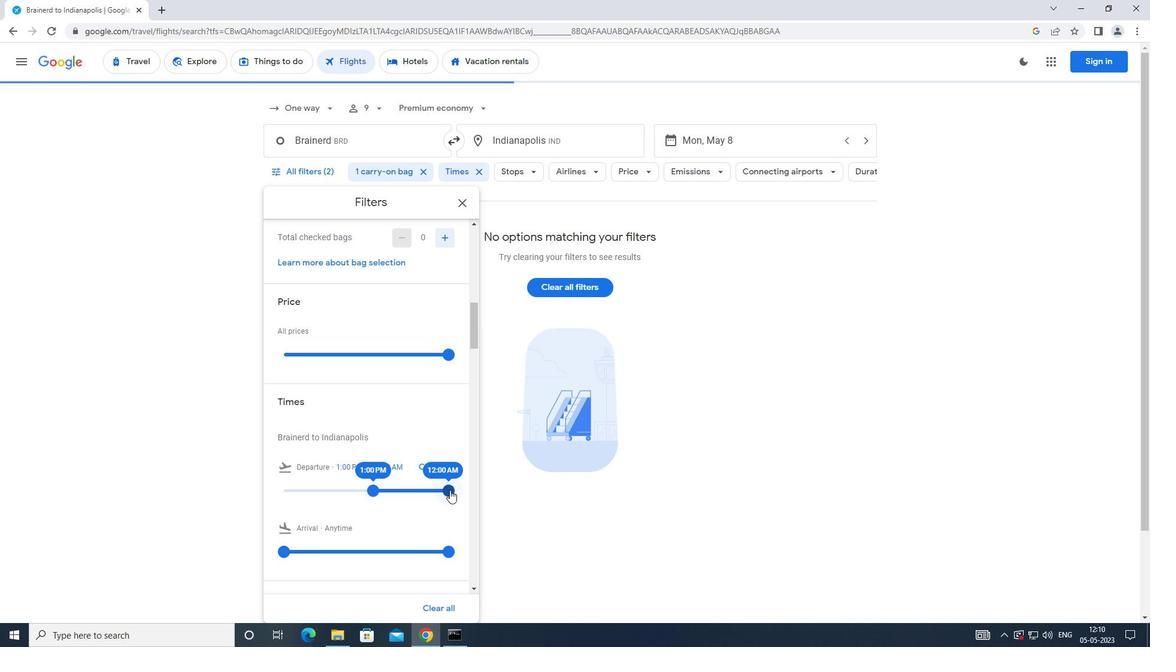 
Action: Mouse moved to (336, 488)
Screenshot: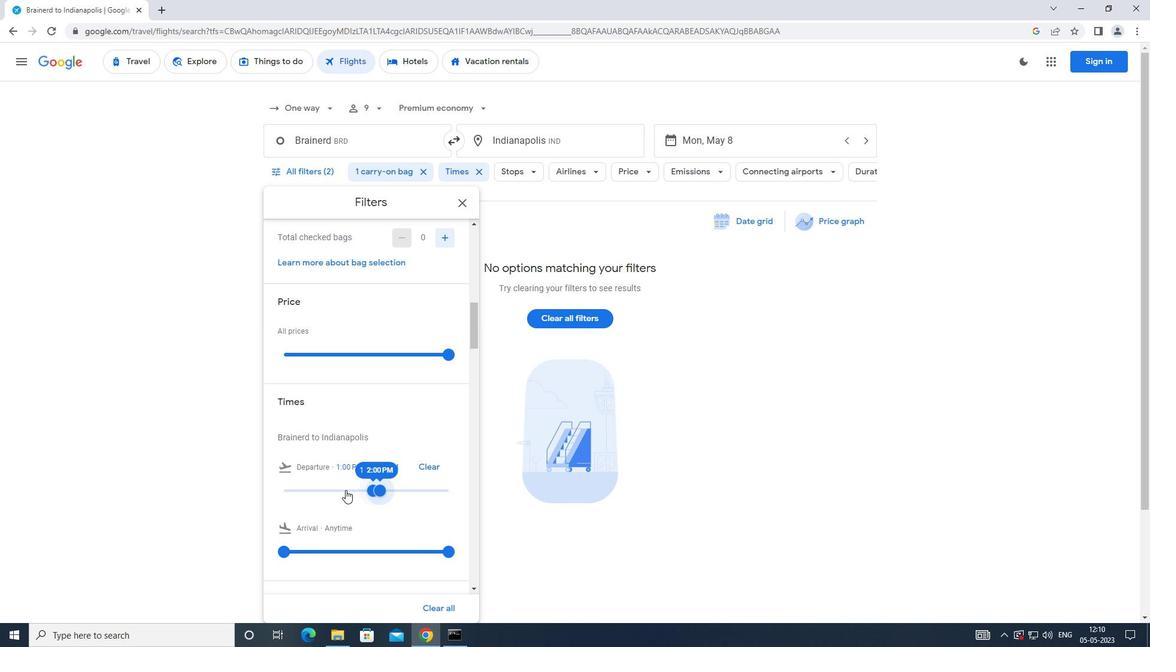
